 Task: Look for space in Kokhma, Russia from 4th September, 2023 to 10th September, 2023 for 1 adult in price range Rs.9000 to Rs.17000. Place can be private room with 1  bedroom having 1 bed and 1 bathroom. Property type can be house, flat, guest house, hotel. Booking option can be shelf check-in. Required host language is English.
Action: Mouse moved to (417, 93)
Screenshot: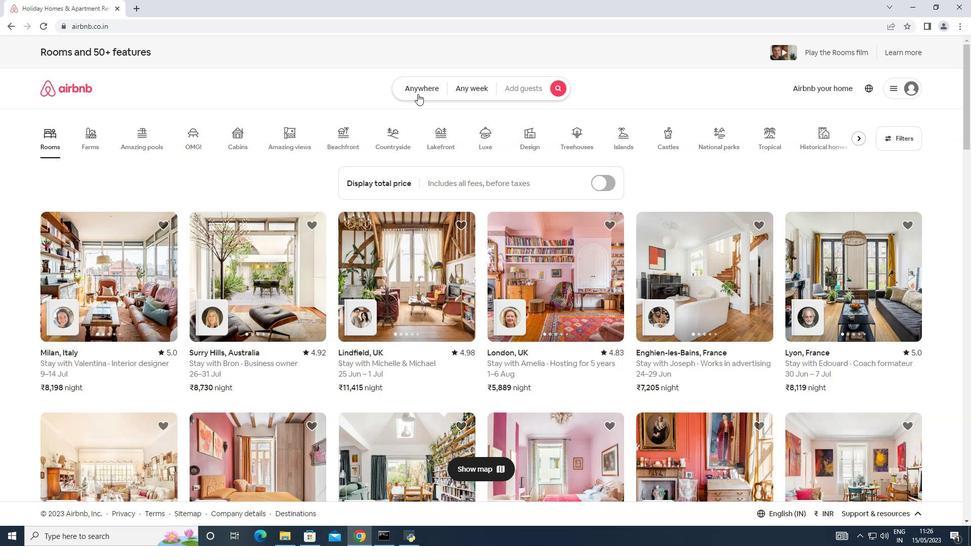 
Action: Mouse pressed left at (417, 93)
Screenshot: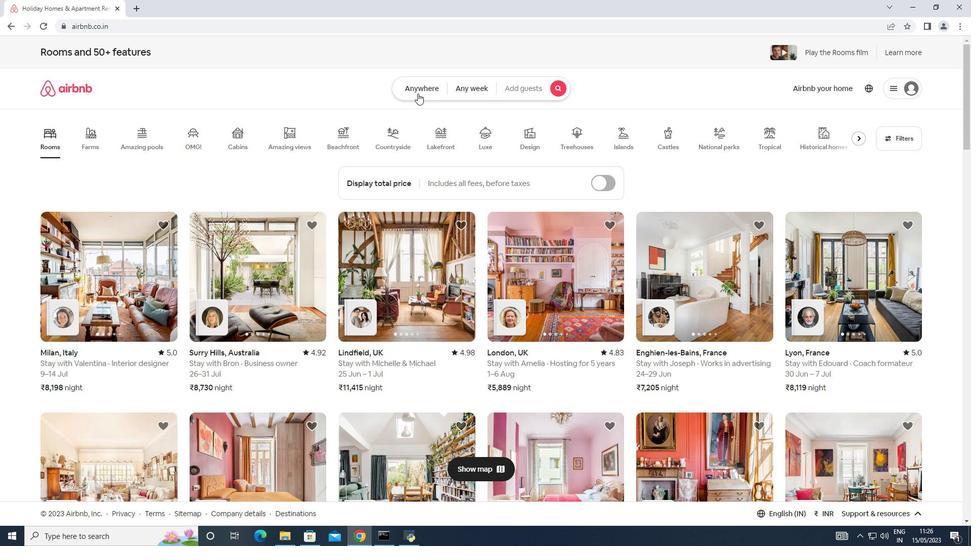 
Action: Mouse moved to (320, 124)
Screenshot: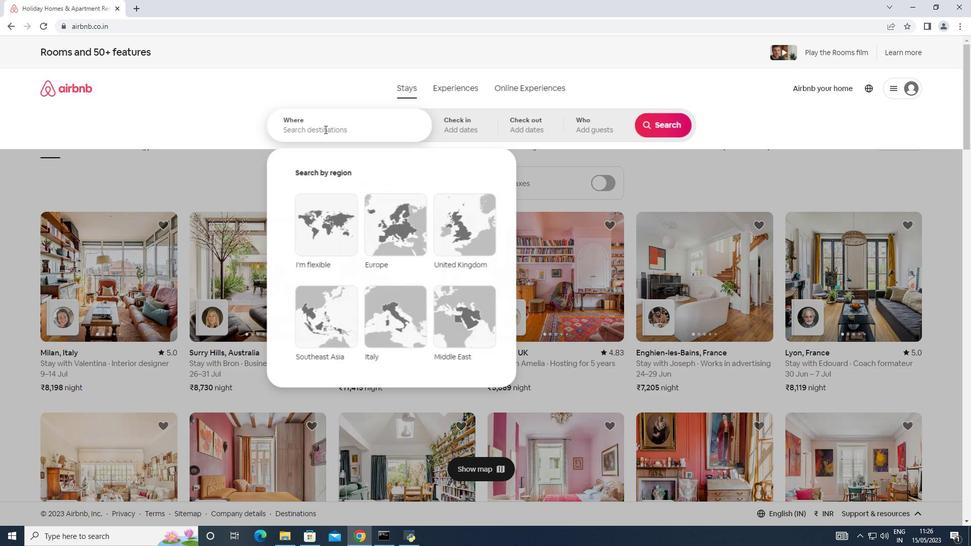 
Action: Mouse pressed left at (320, 124)
Screenshot: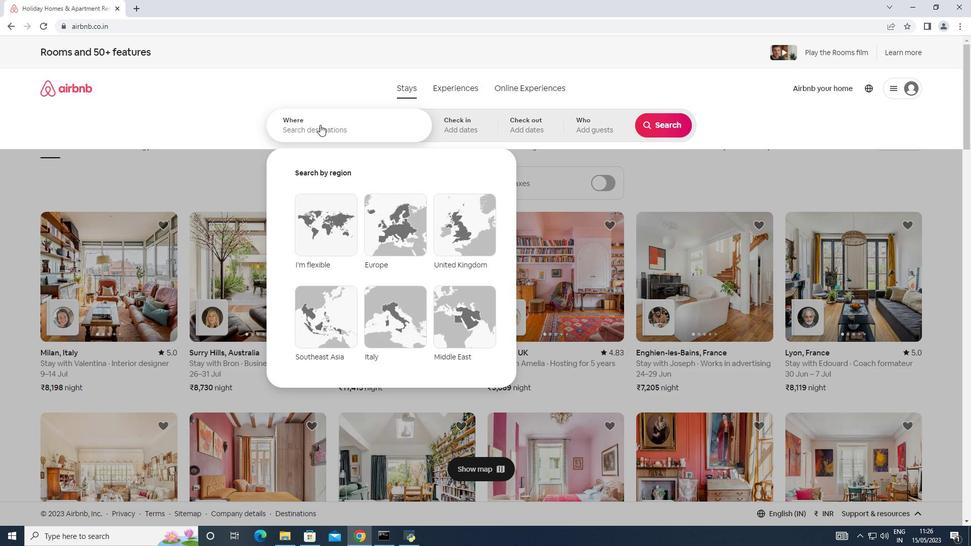 
Action: Mouse moved to (320, 124)
Screenshot: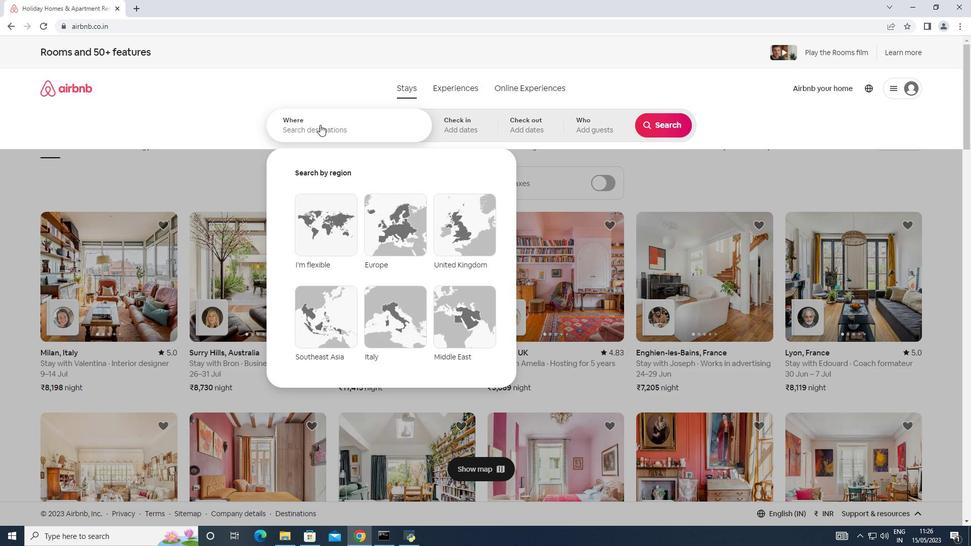 
Action: Key pressed <Key.shift>Kokhma,<Key.shift>Russia
Screenshot: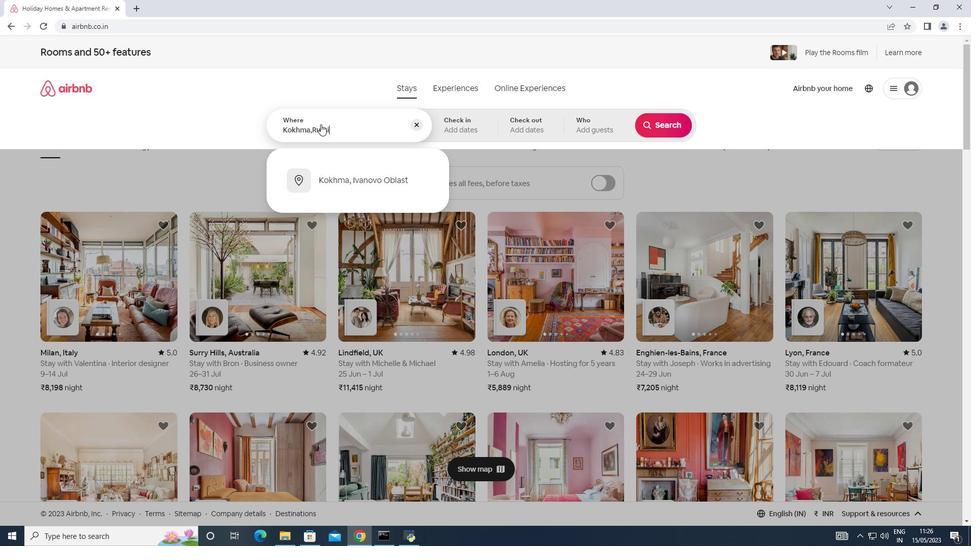 
Action: Mouse moved to (470, 126)
Screenshot: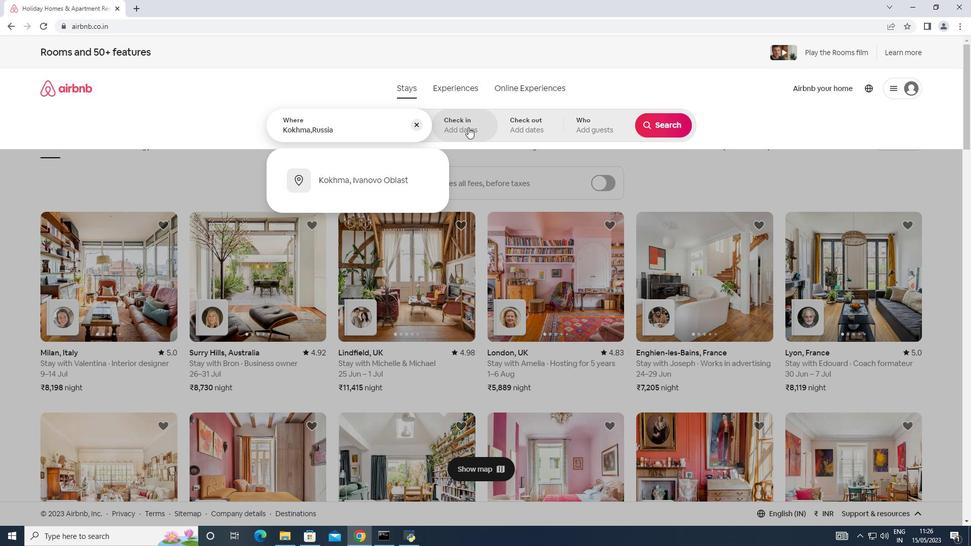 
Action: Mouse pressed left at (470, 126)
Screenshot: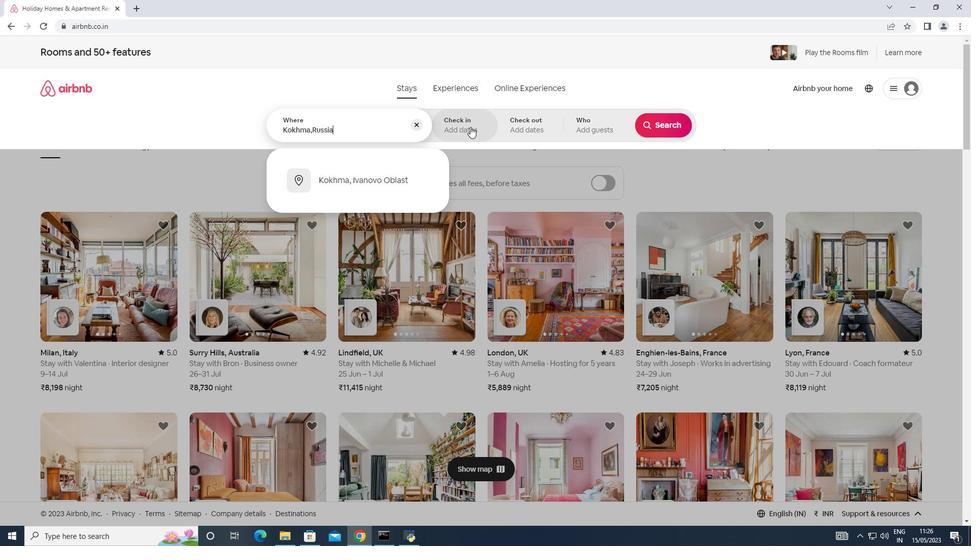 
Action: Mouse moved to (655, 209)
Screenshot: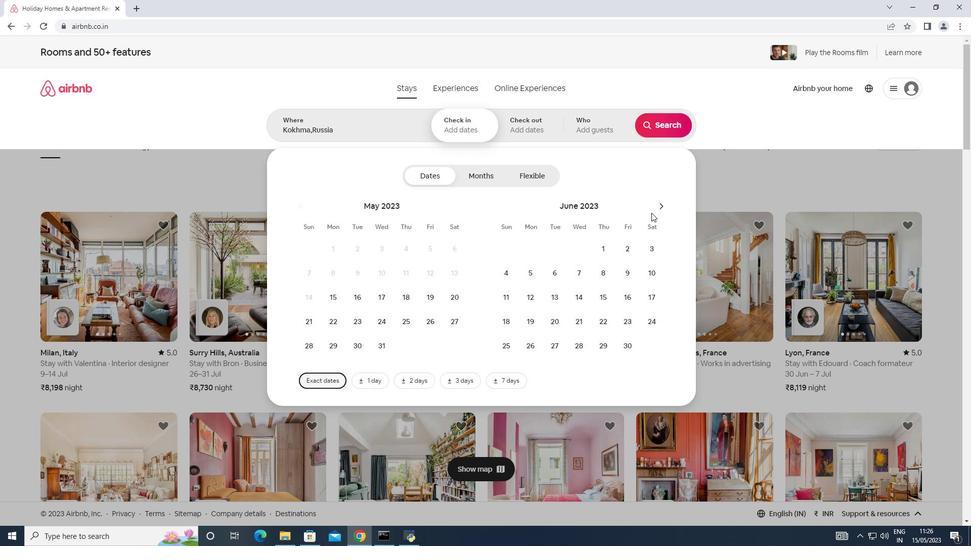 
Action: Mouse pressed left at (655, 209)
Screenshot: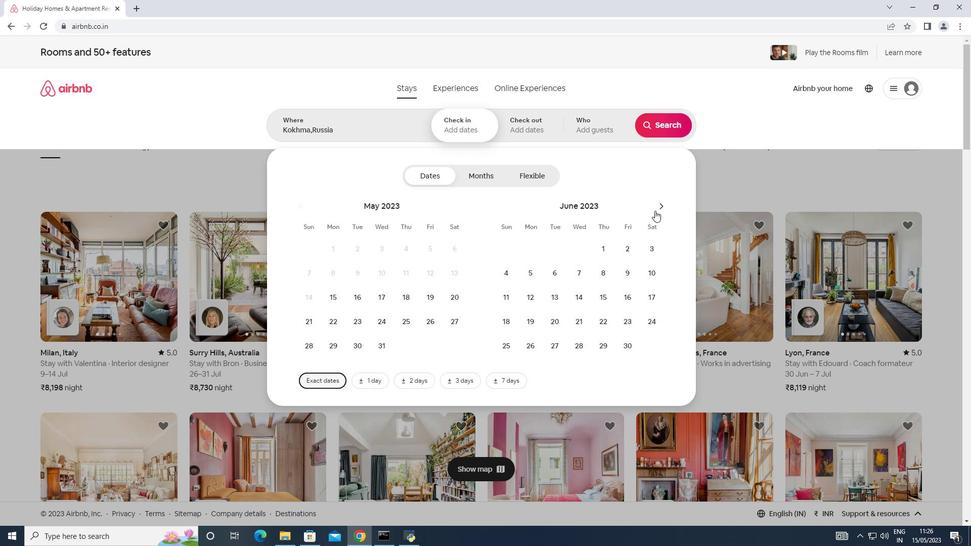 
Action: Mouse pressed left at (655, 209)
Screenshot: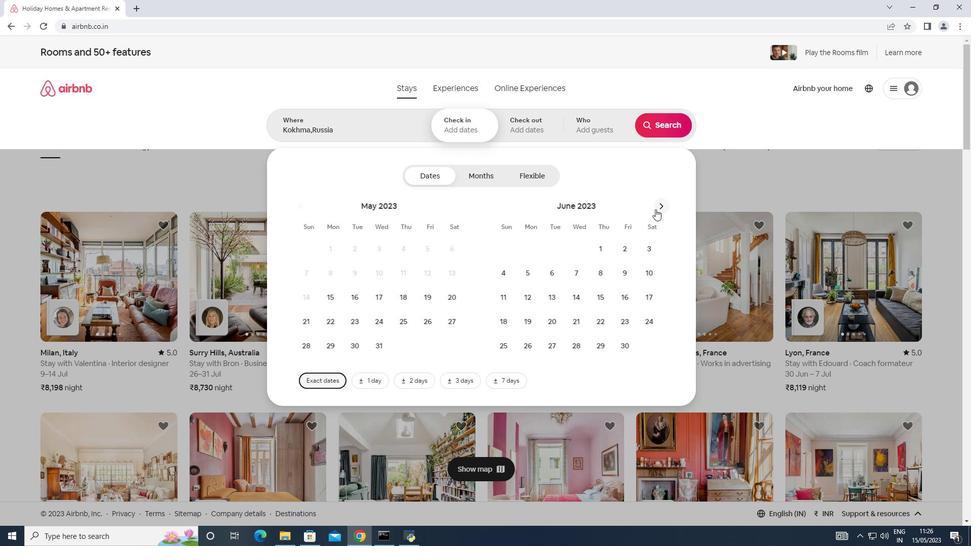 
Action: Mouse pressed left at (655, 209)
Screenshot: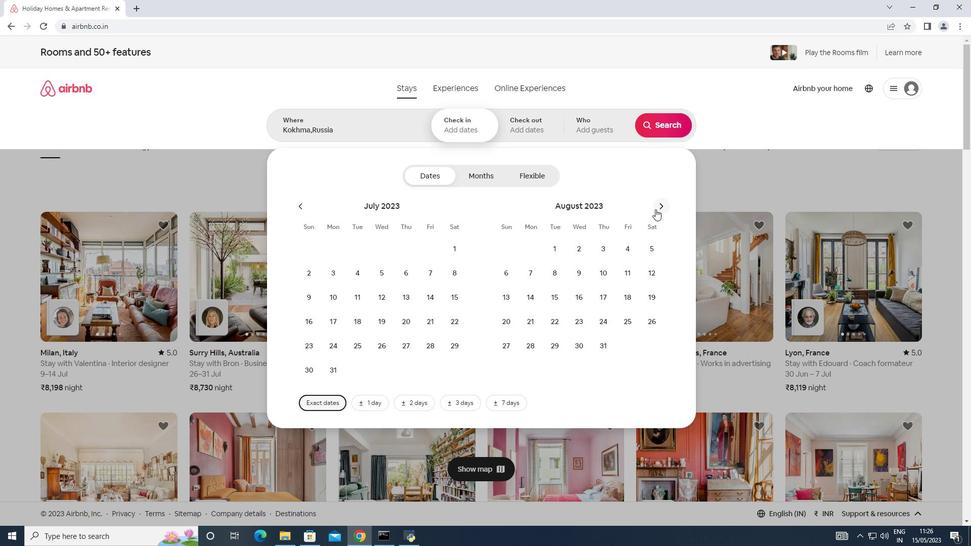 
Action: Mouse moved to (531, 268)
Screenshot: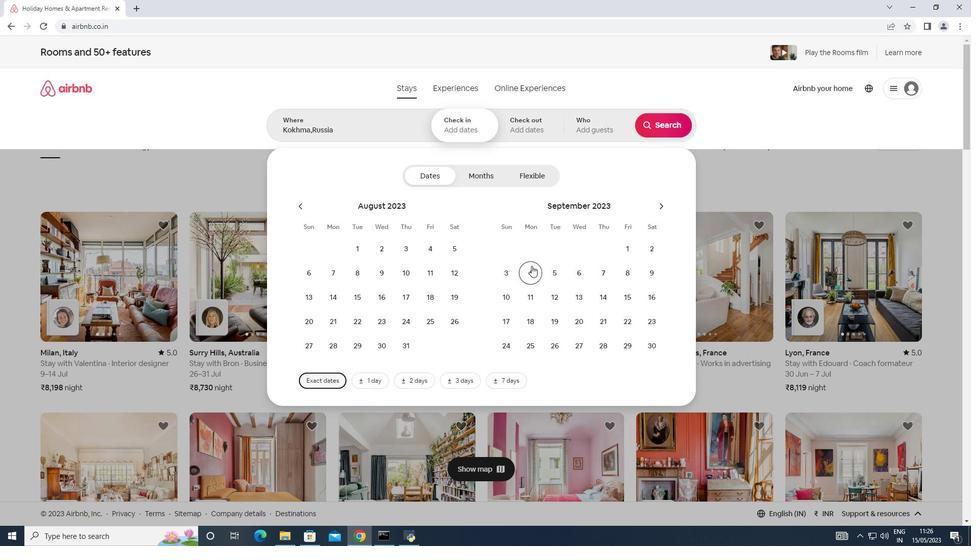 
Action: Mouse pressed left at (531, 268)
Screenshot: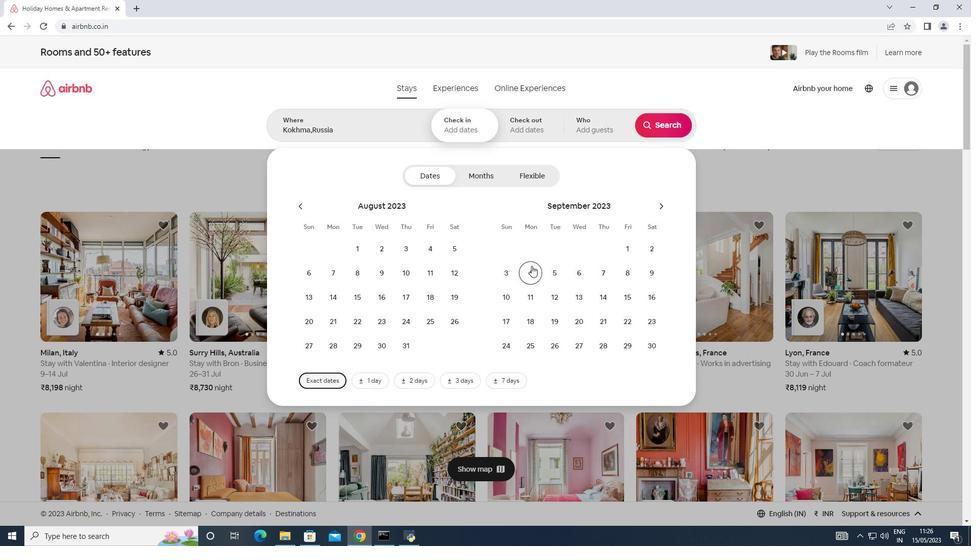 
Action: Mouse moved to (512, 295)
Screenshot: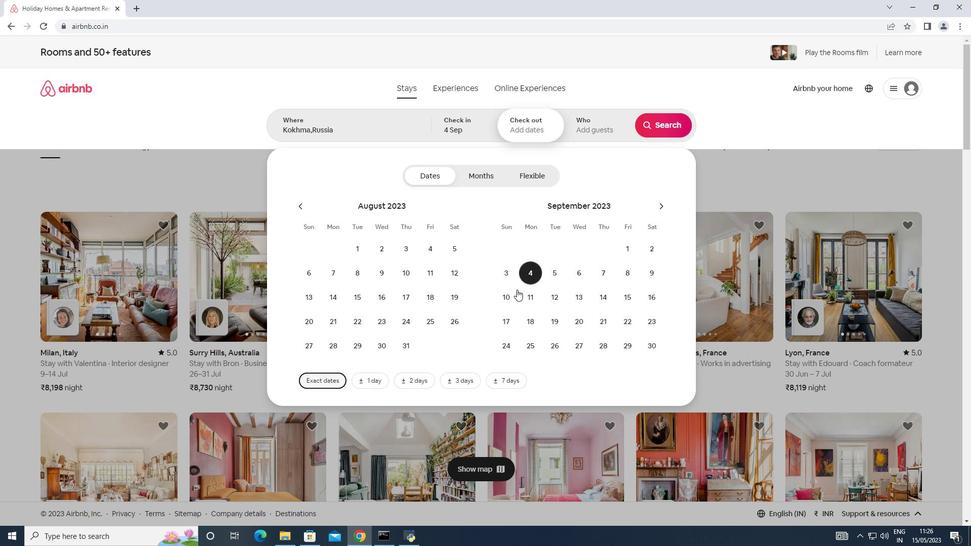 
Action: Mouse pressed left at (512, 295)
Screenshot: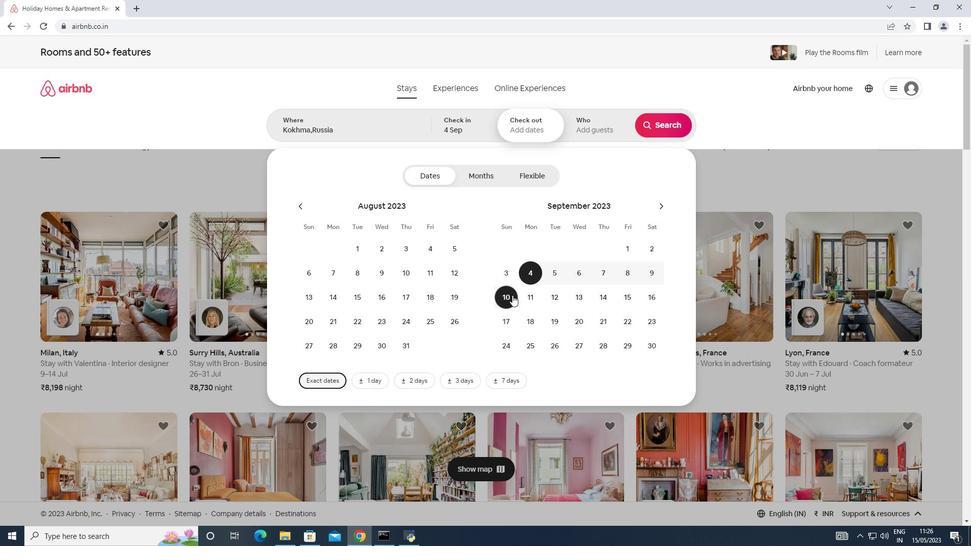 
Action: Mouse moved to (597, 125)
Screenshot: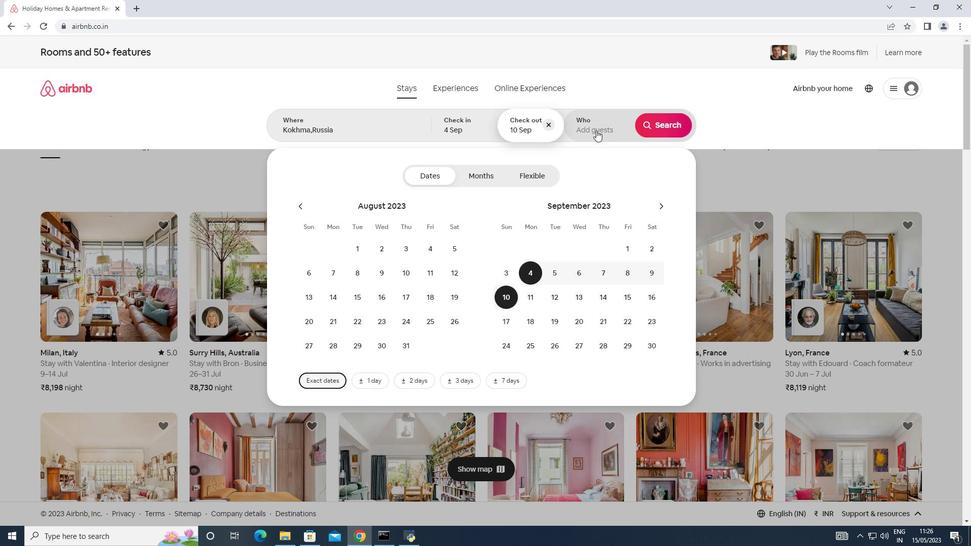 
Action: Mouse pressed left at (597, 125)
Screenshot: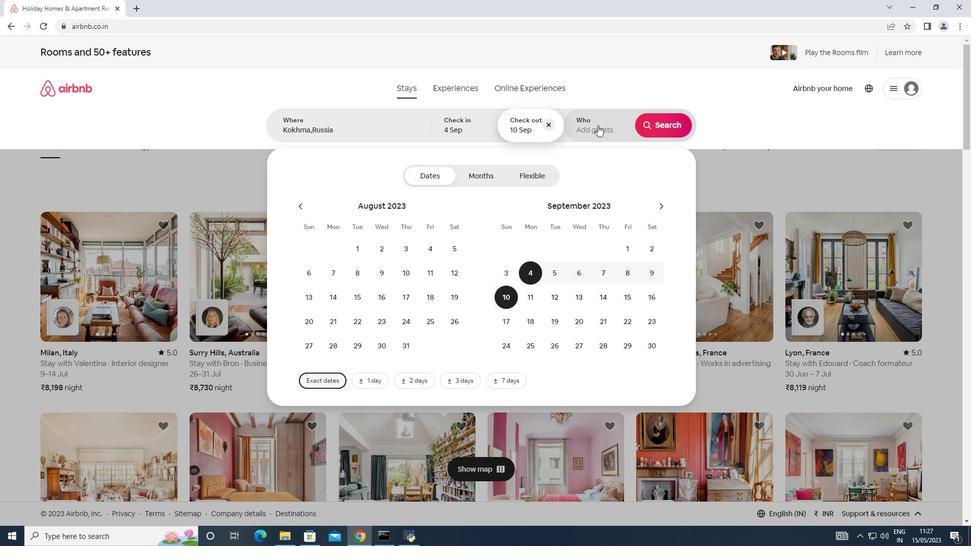 
Action: Mouse moved to (665, 183)
Screenshot: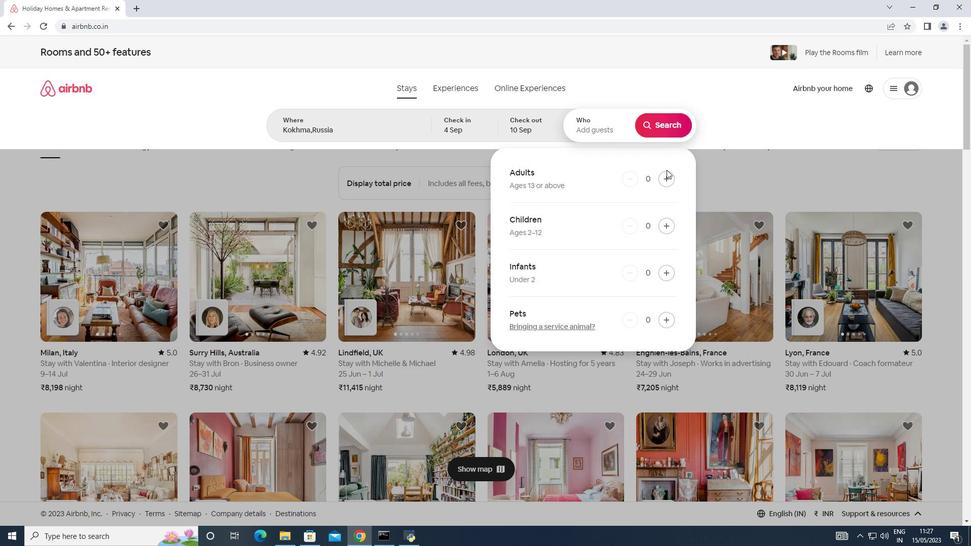 
Action: Mouse pressed left at (665, 183)
Screenshot: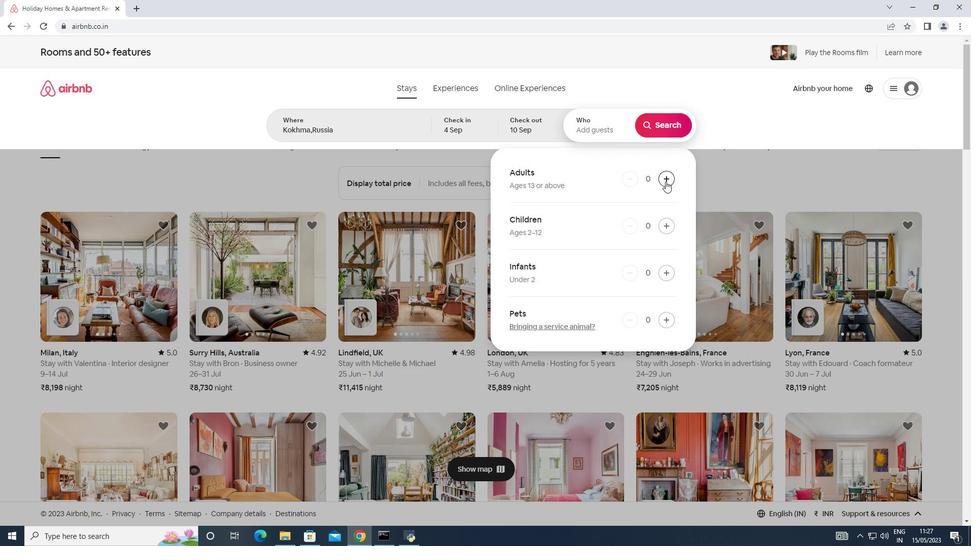 
Action: Mouse moved to (665, 130)
Screenshot: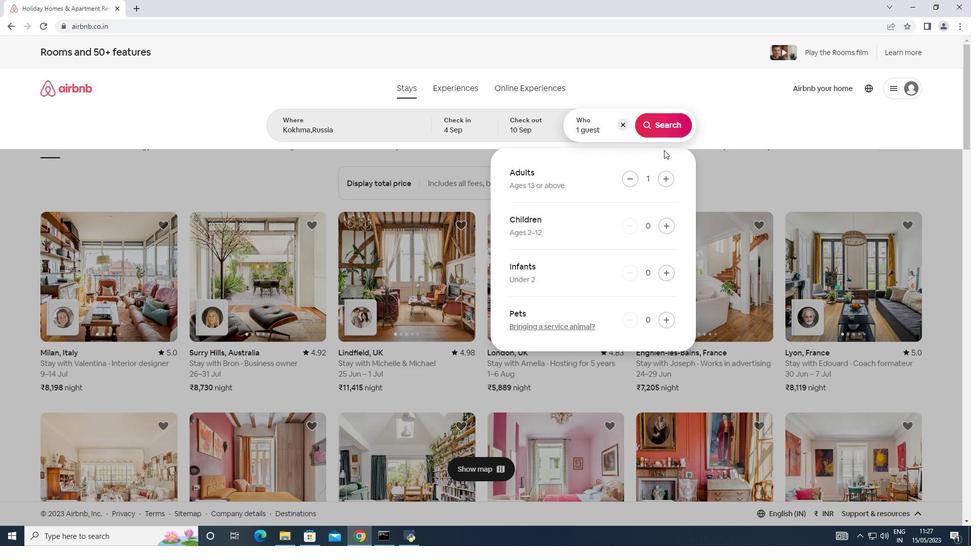 
Action: Mouse pressed left at (665, 130)
Screenshot: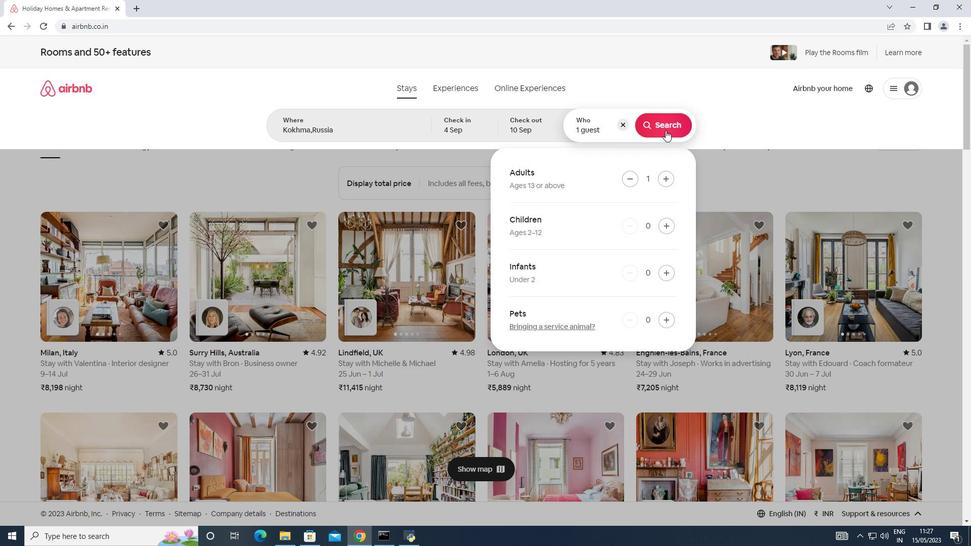 
Action: Mouse moved to (934, 103)
Screenshot: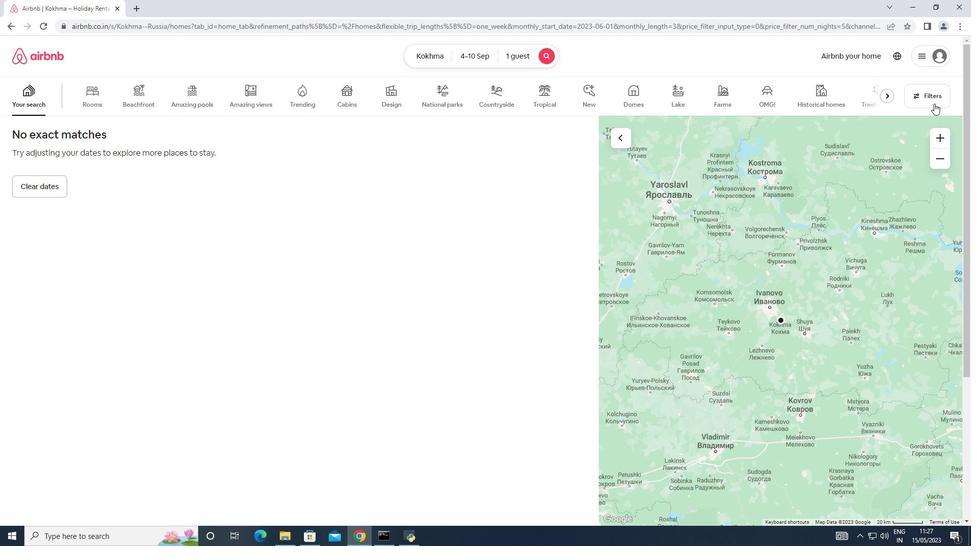 
Action: Mouse pressed left at (934, 103)
Screenshot: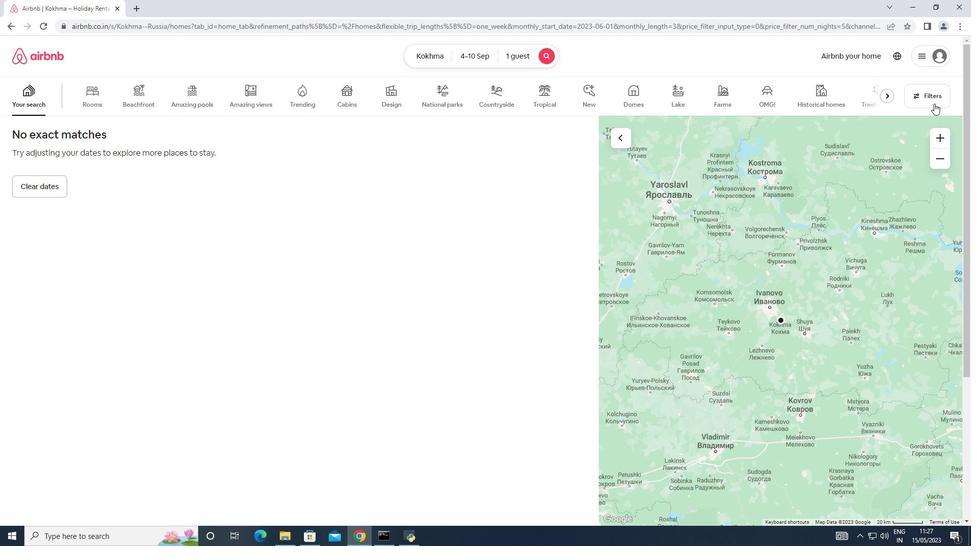 
Action: Mouse moved to (348, 344)
Screenshot: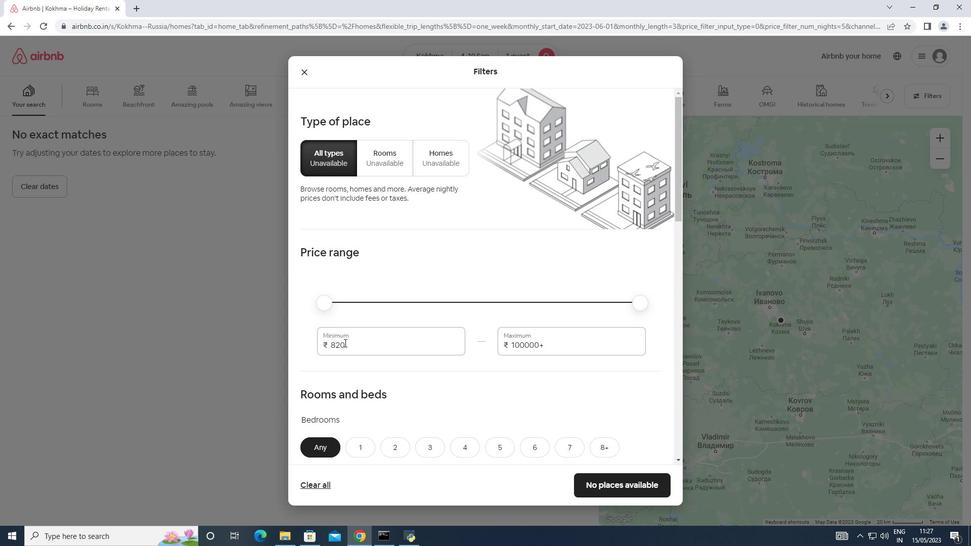 
Action: Mouse pressed left at (348, 344)
Screenshot: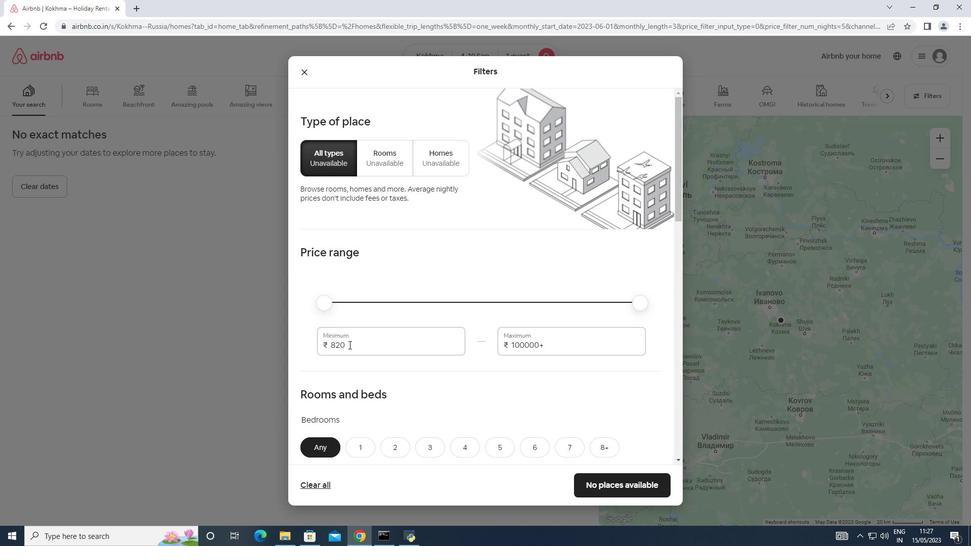 
Action: Mouse moved to (317, 337)
Screenshot: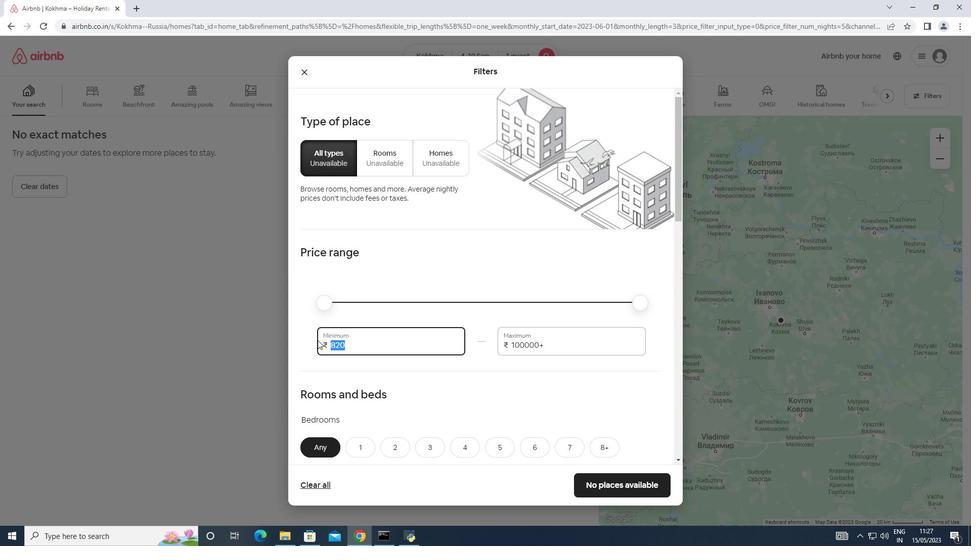 
Action: Key pressed 9000
Screenshot: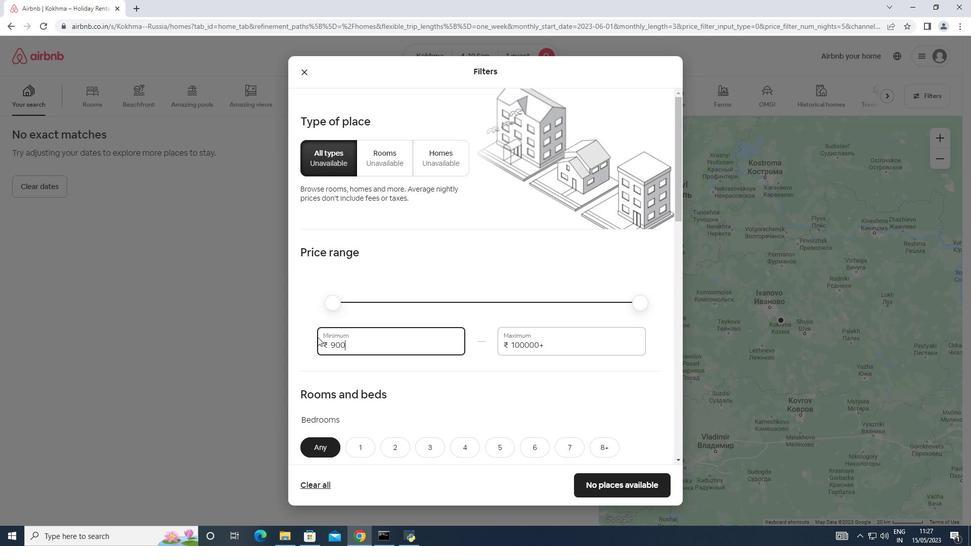 
Action: Mouse moved to (554, 348)
Screenshot: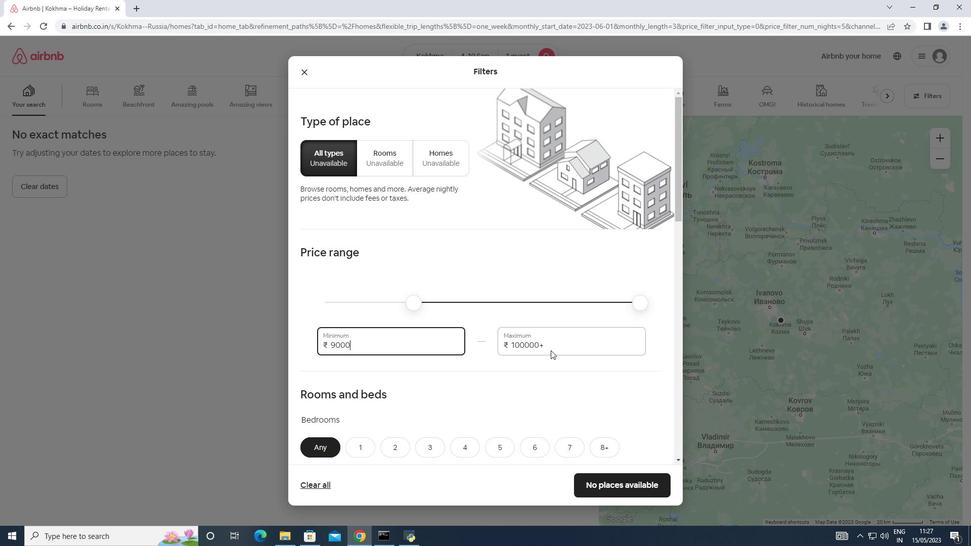 
Action: Mouse pressed left at (554, 348)
Screenshot: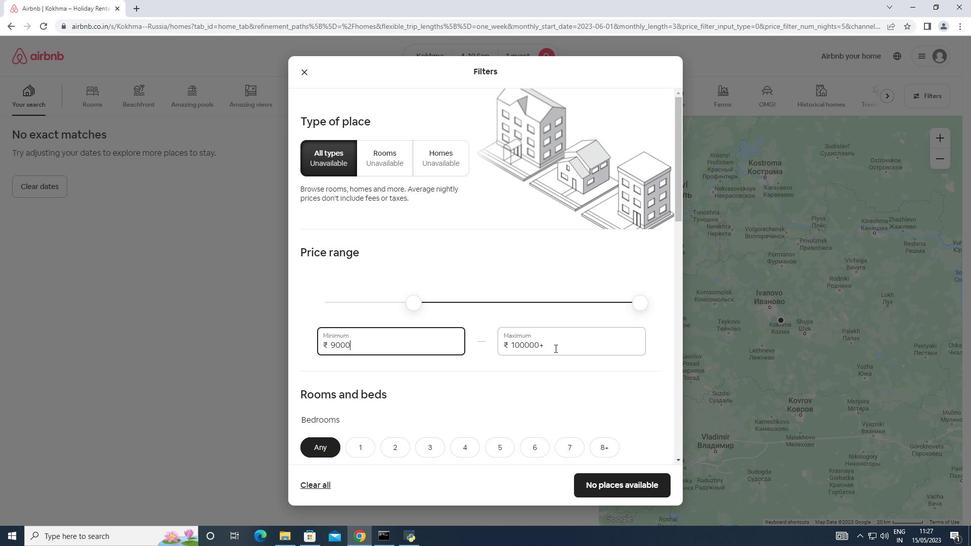 
Action: Mouse moved to (514, 343)
Screenshot: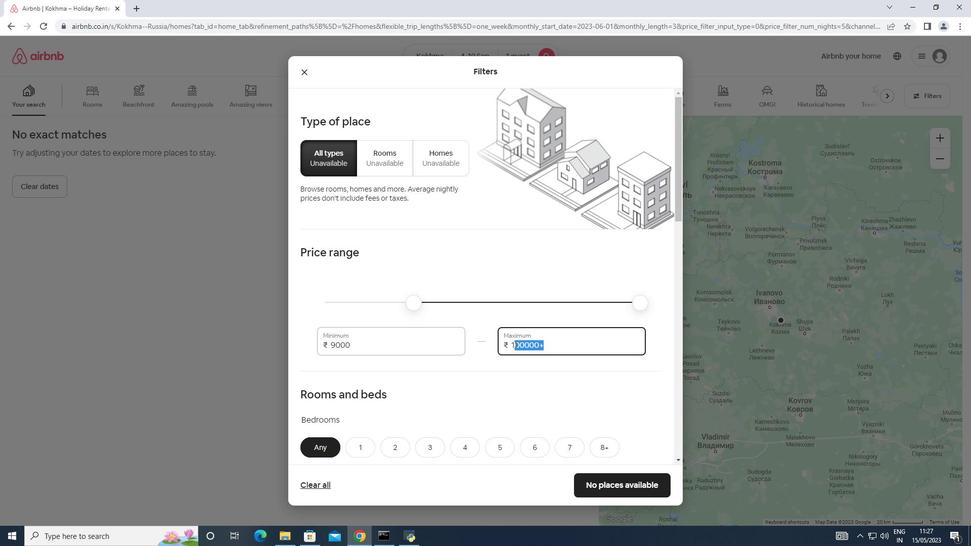 
Action: Key pressed 7
Screenshot: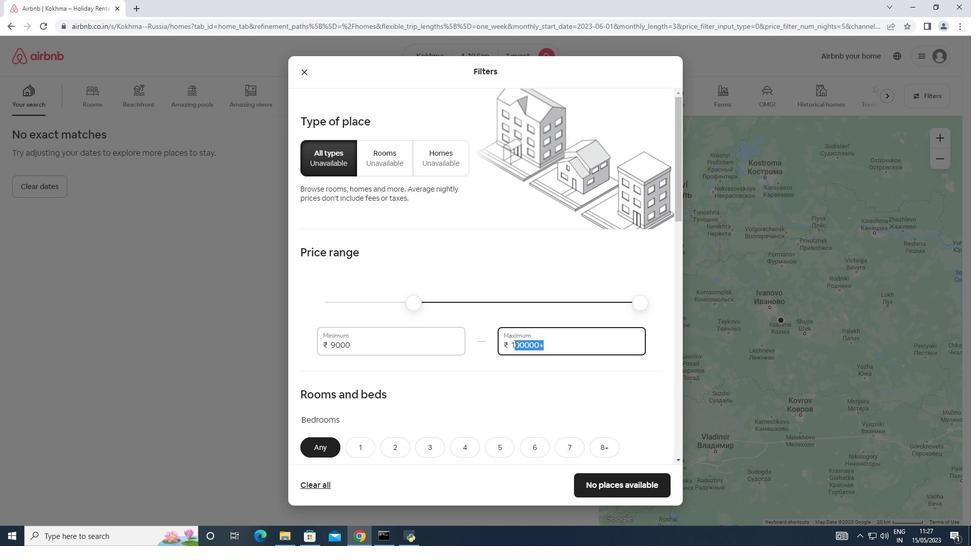 
Action: Mouse moved to (516, 343)
Screenshot: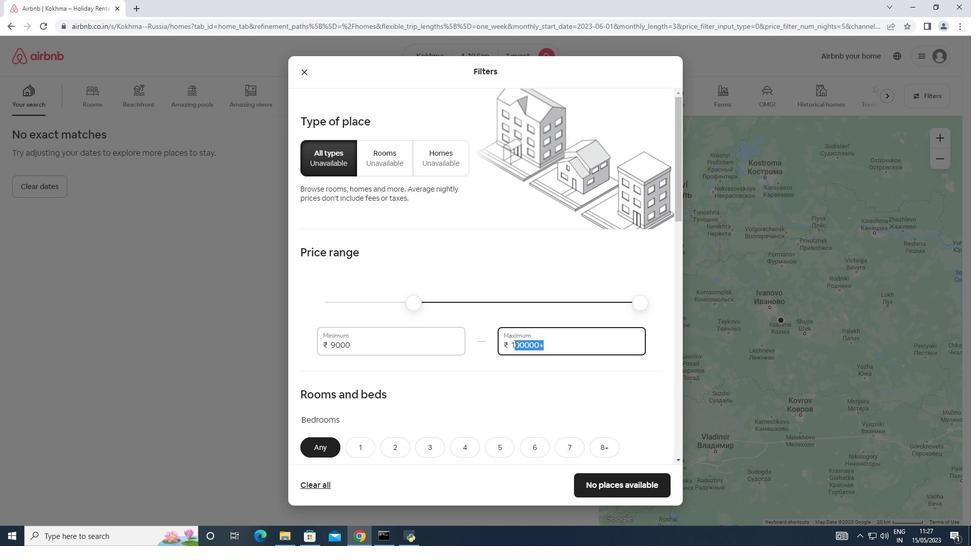 
Action: Key pressed 000
Screenshot: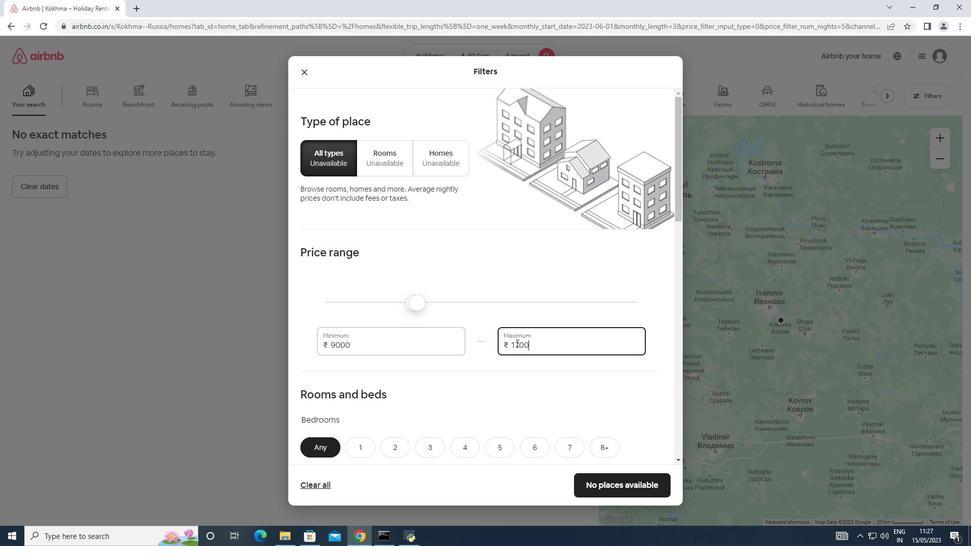 
Action: Mouse moved to (529, 363)
Screenshot: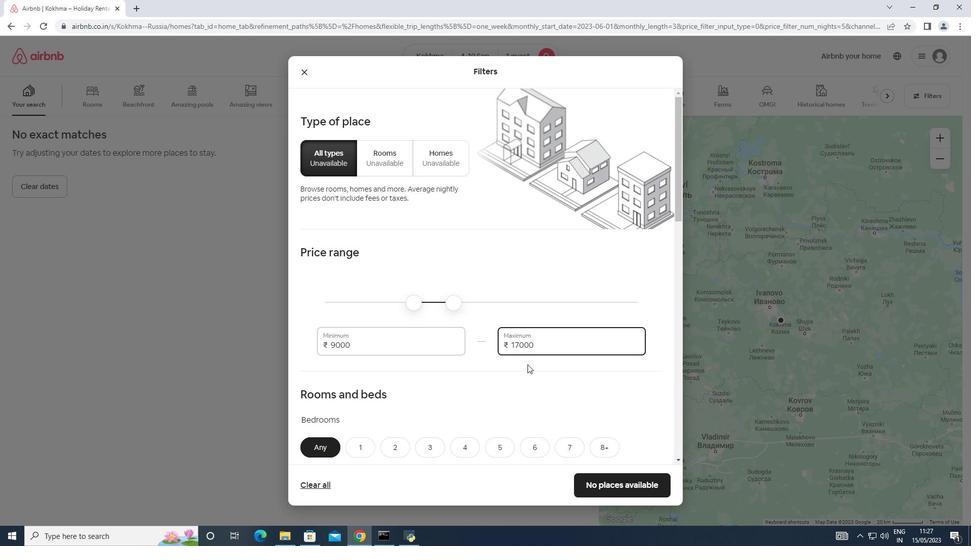 
Action: Mouse scrolled (529, 362) with delta (0, 0)
Screenshot: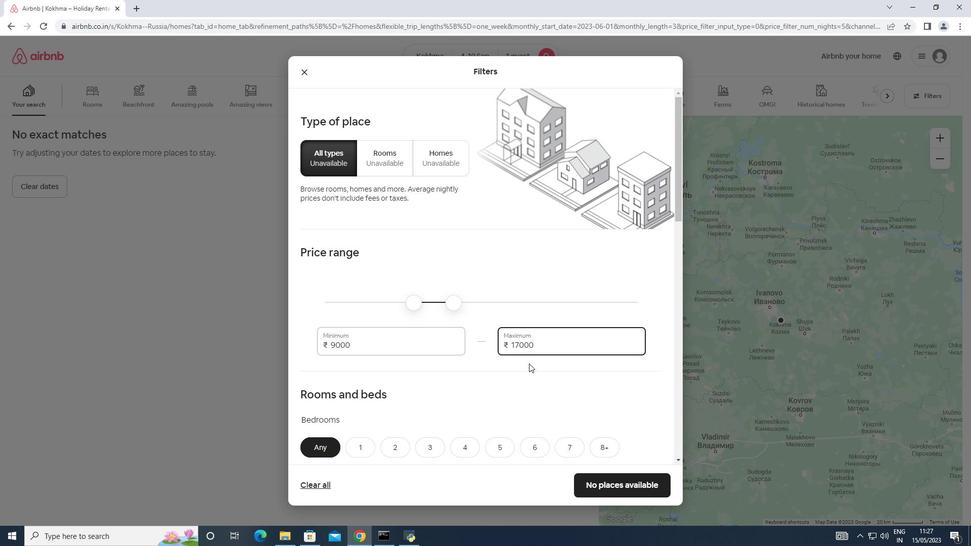 
Action: Mouse scrolled (529, 362) with delta (0, 0)
Screenshot: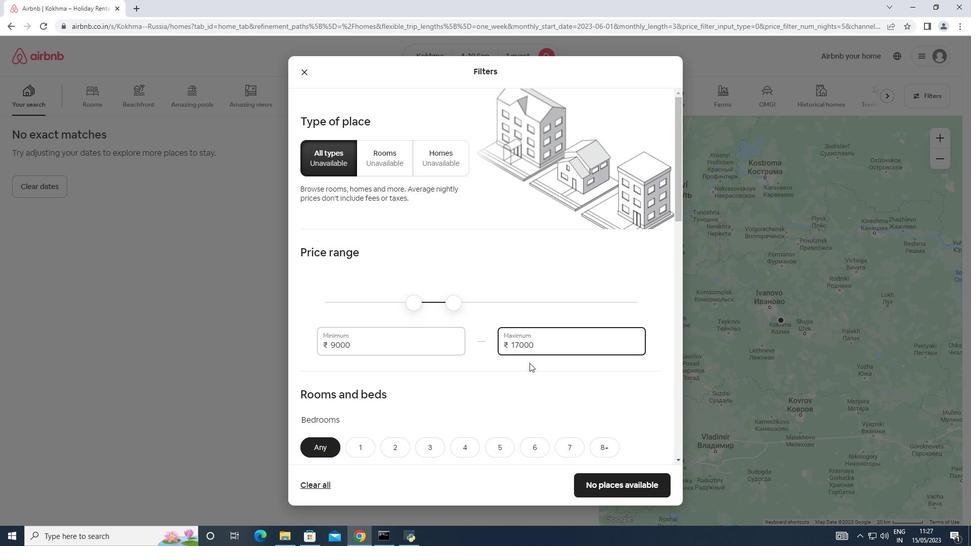 
Action: Mouse scrolled (529, 362) with delta (0, 0)
Screenshot: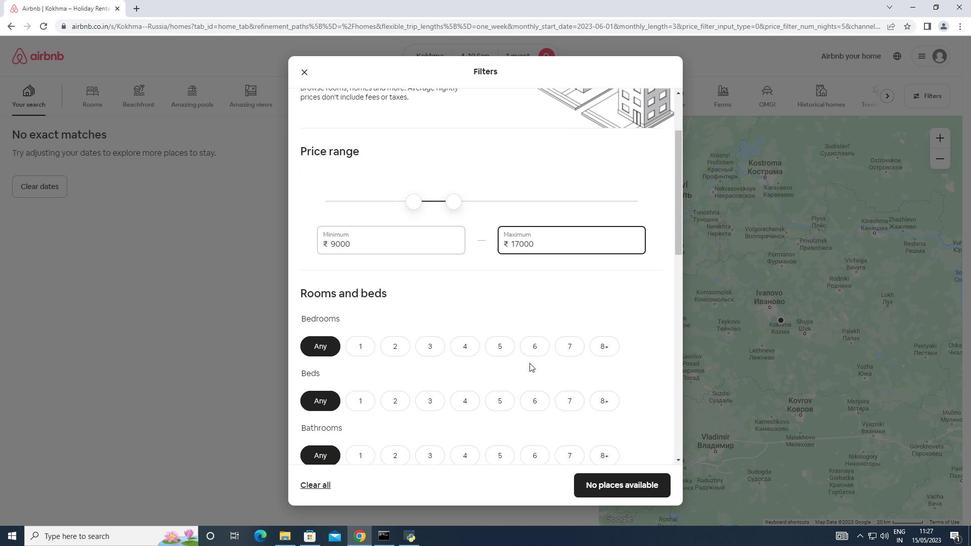 
Action: Mouse moved to (370, 293)
Screenshot: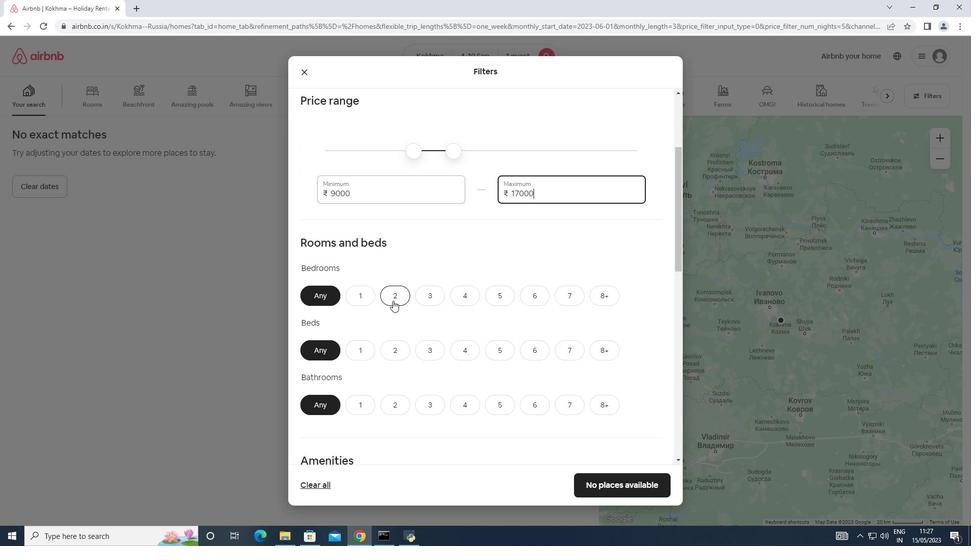 
Action: Mouse pressed left at (370, 293)
Screenshot: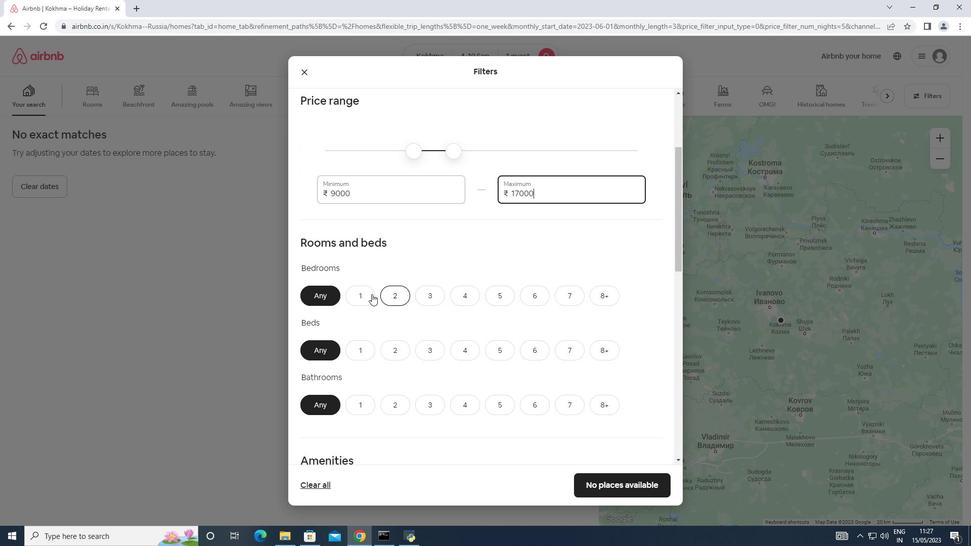 
Action: Mouse moved to (355, 348)
Screenshot: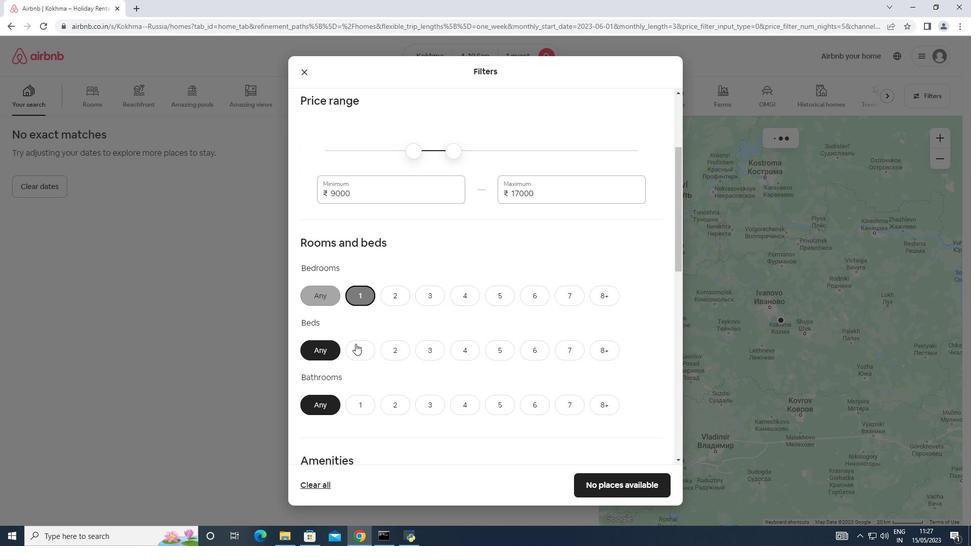 
Action: Mouse pressed left at (355, 348)
Screenshot: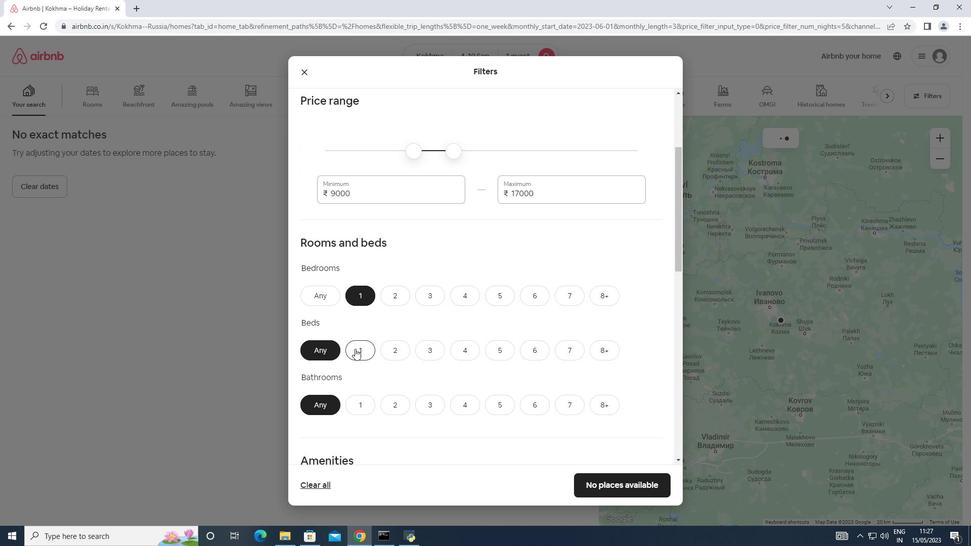 
Action: Mouse moved to (354, 403)
Screenshot: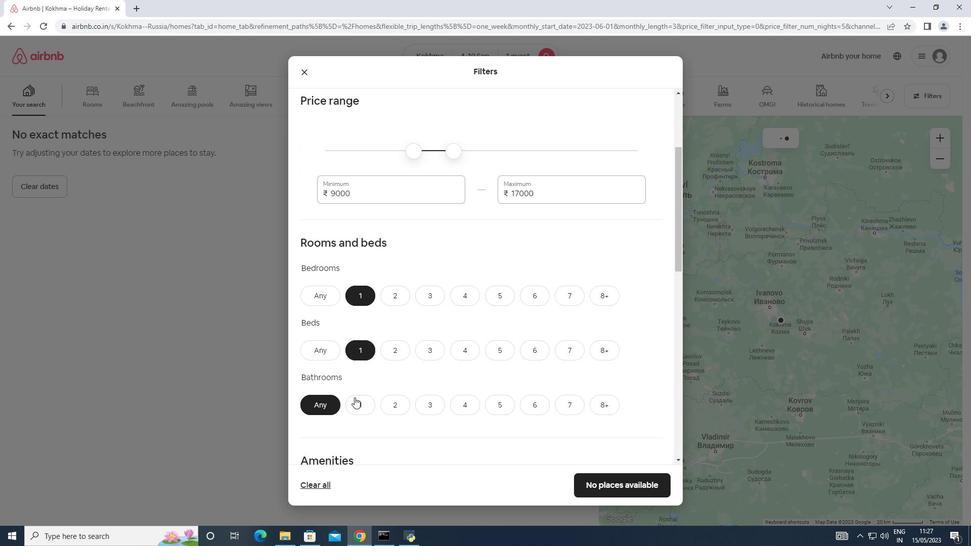 
Action: Mouse pressed left at (354, 403)
Screenshot: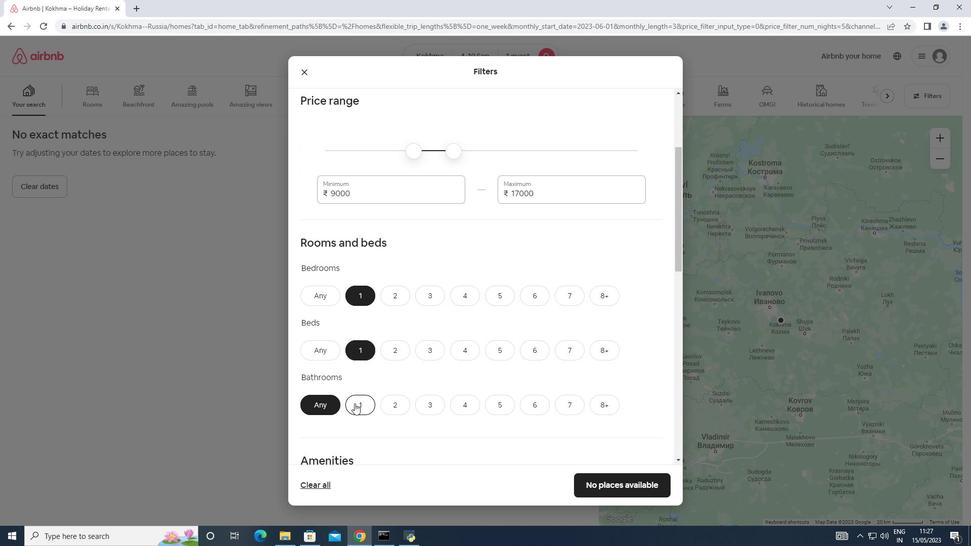 
Action: Mouse moved to (414, 369)
Screenshot: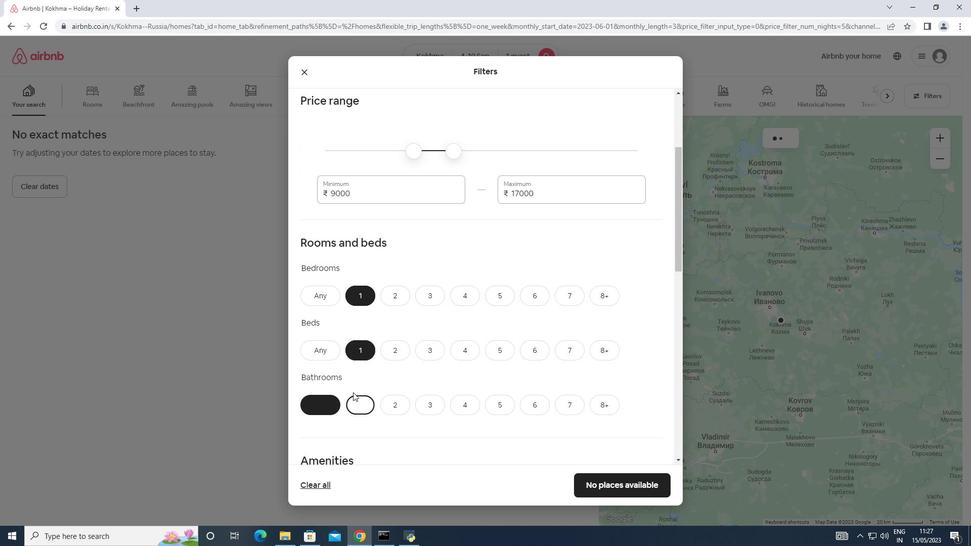 
Action: Mouse scrolled (414, 368) with delta (0, 0)
Screenshot: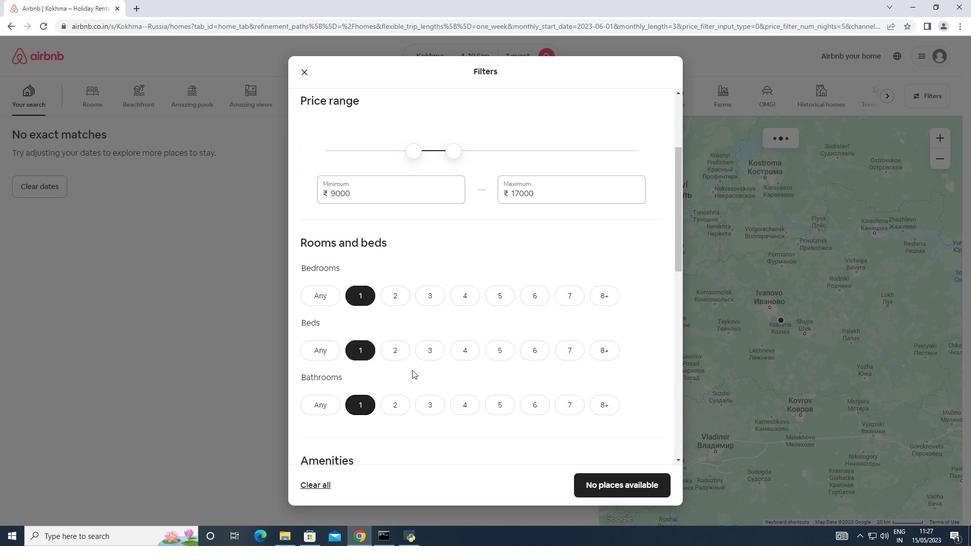 
Action: Mouse scrolled (414, 368) with delta (0, 0)
Screenshot: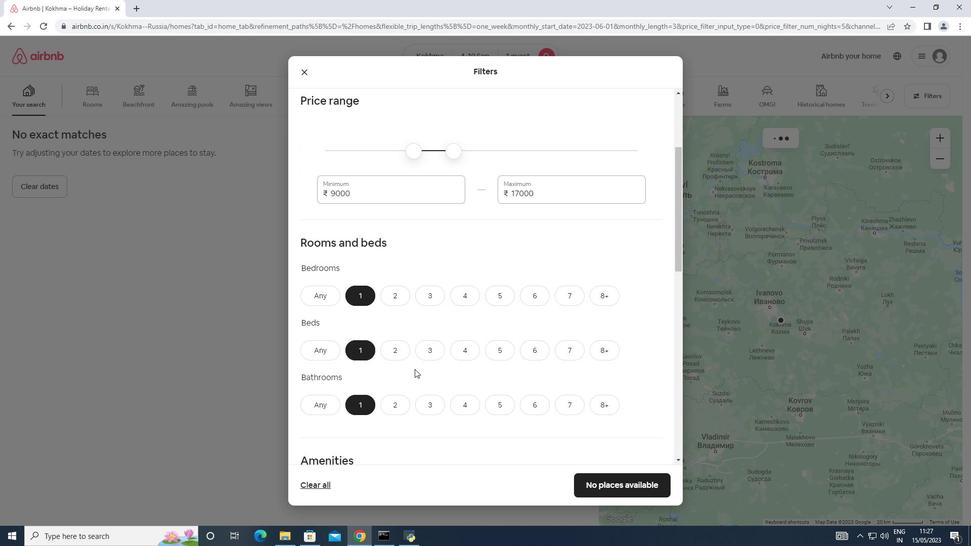 
Action: Mouse scrolled (414, 368) with delta (0, 0)
Screenshot: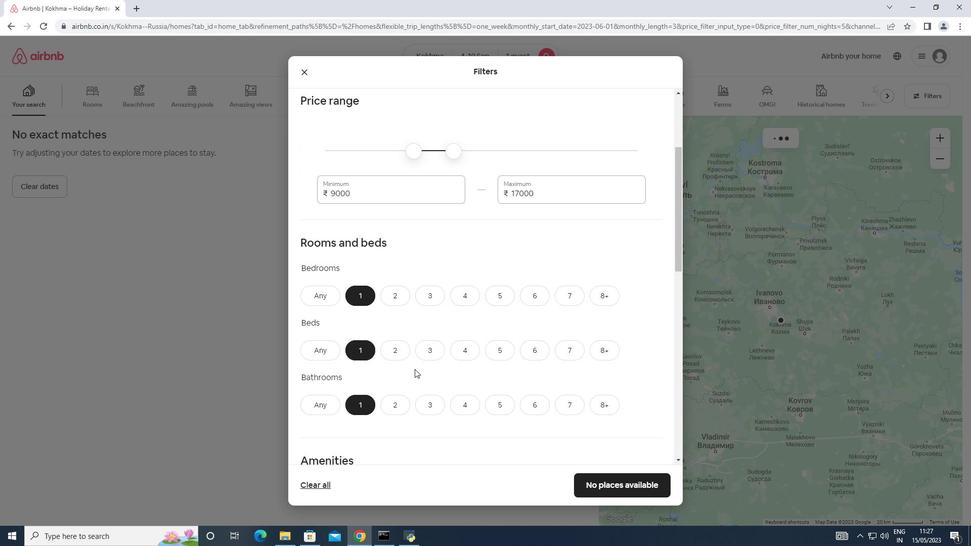 
Action: Mouse scrolled (414, 368) with delta (0, 0)
Screenshot: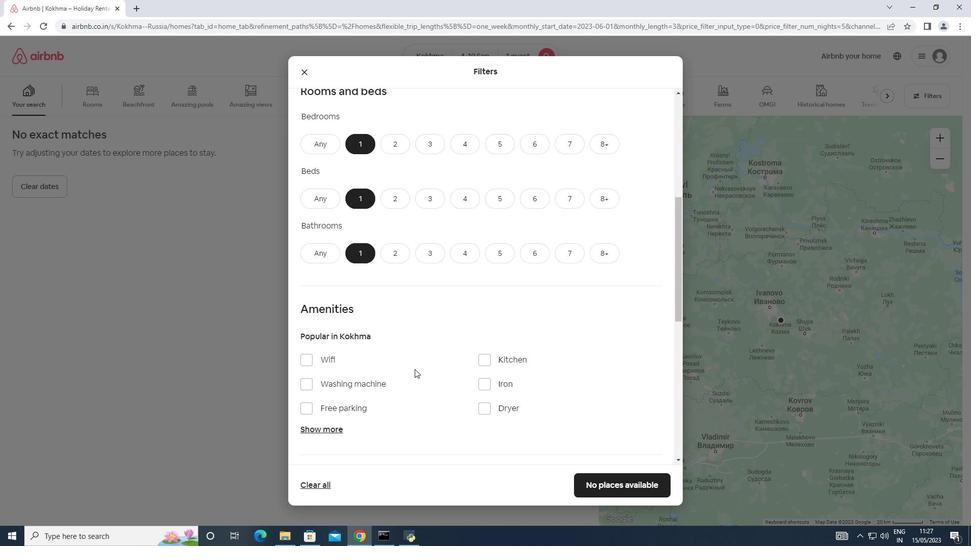 
Action: Mouse moved to (338, 336)
Screenshot: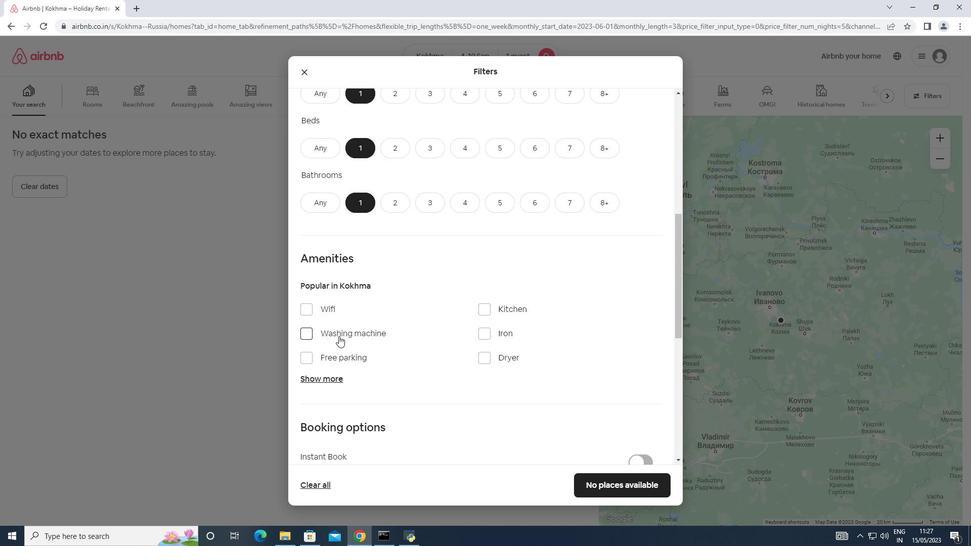 
Action: Mouse scrolled (338, 335) with delta (0, 0)
Screenshot: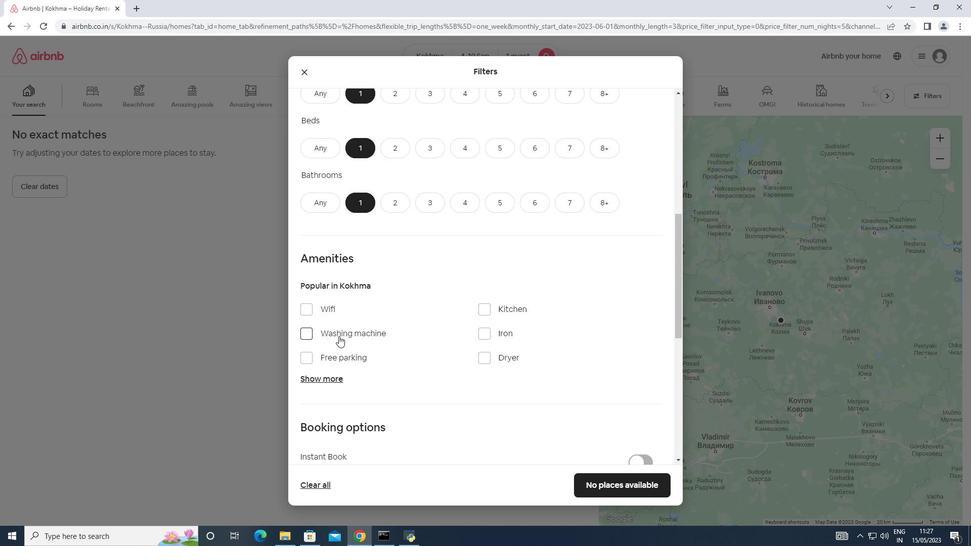 
Action: Mouse scrolled (338, 335) with delta (0, 0)
Screenshot: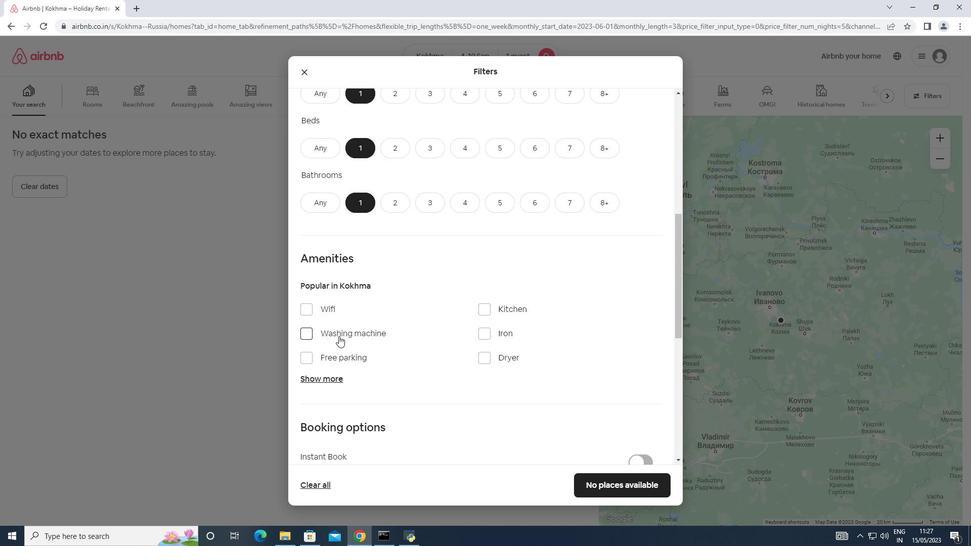 
Action: Mouse moved to (344, 332)
Screenshot: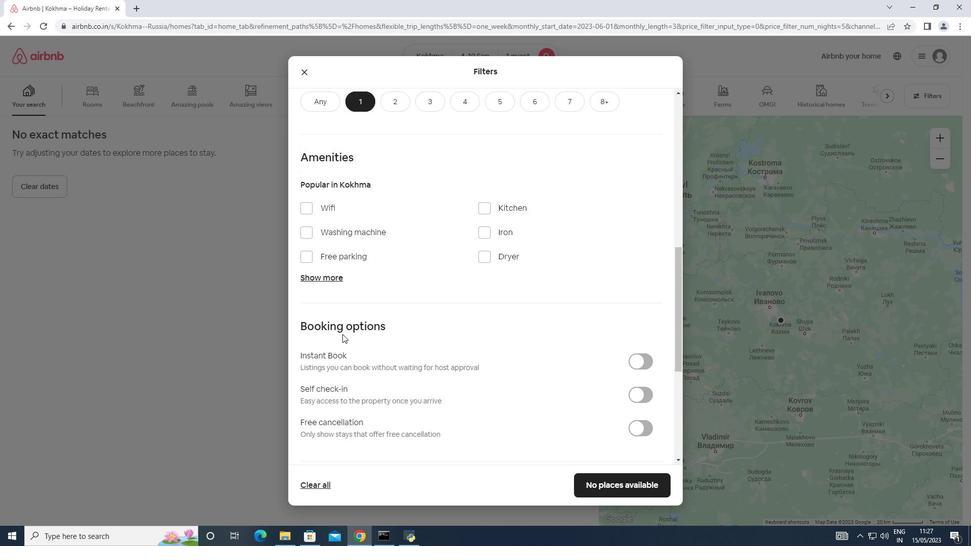 
Action: Mouse scrolled (344, 332) with delta (0, 0)
Screenshot: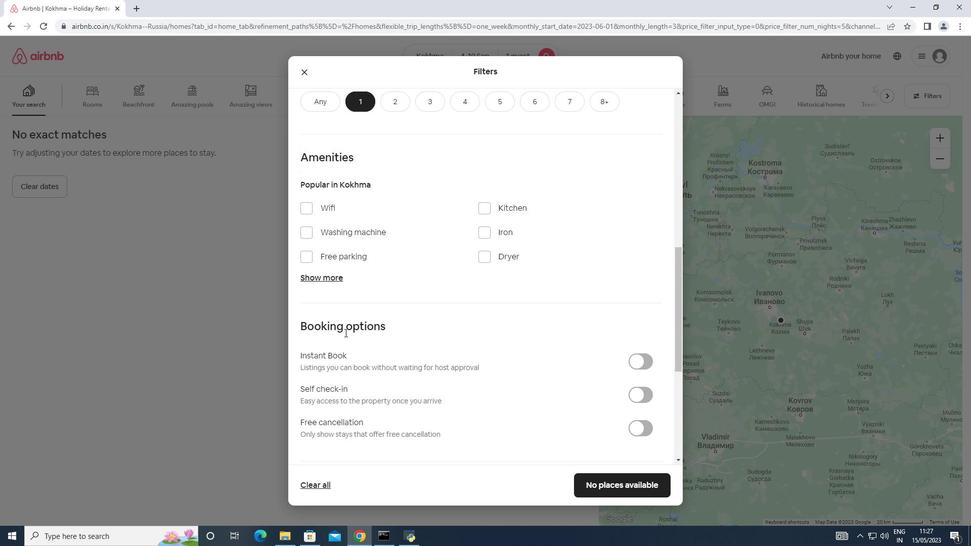 
Action: Mouse moved to (346, 331)
Screenshot: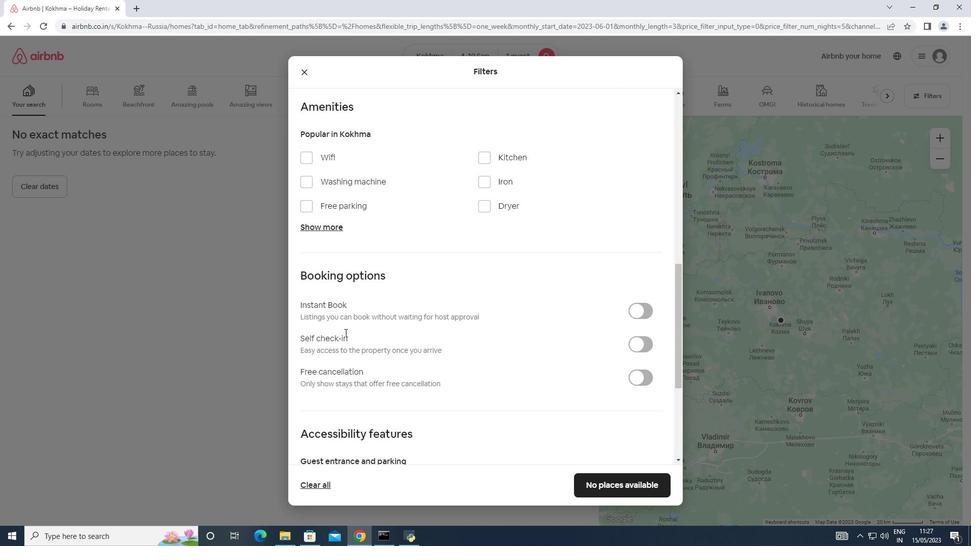 
Action: Mouse scrolled (346, 331) with delta (0, 0)
Screenshot: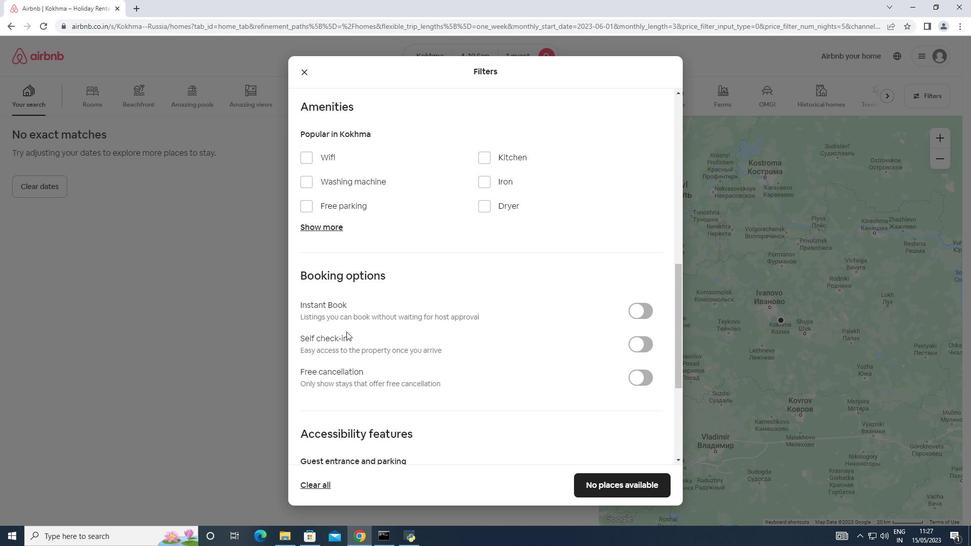 
Action: Mouse moved to (642, 295)
Screenshot: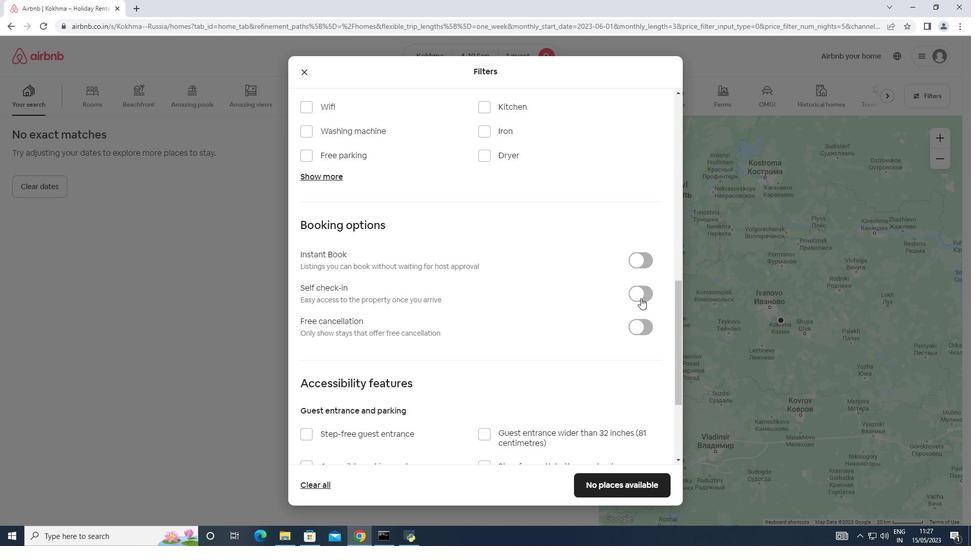 
Action: Mouse pressed left at (642, 295)
Screenshot: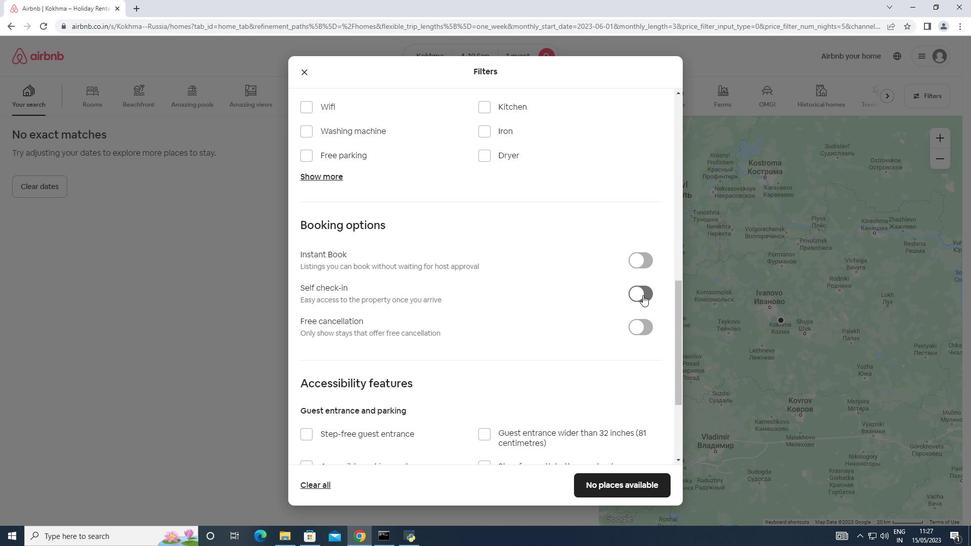 
Action: Mouse moved to (420, 330)
Screenshot: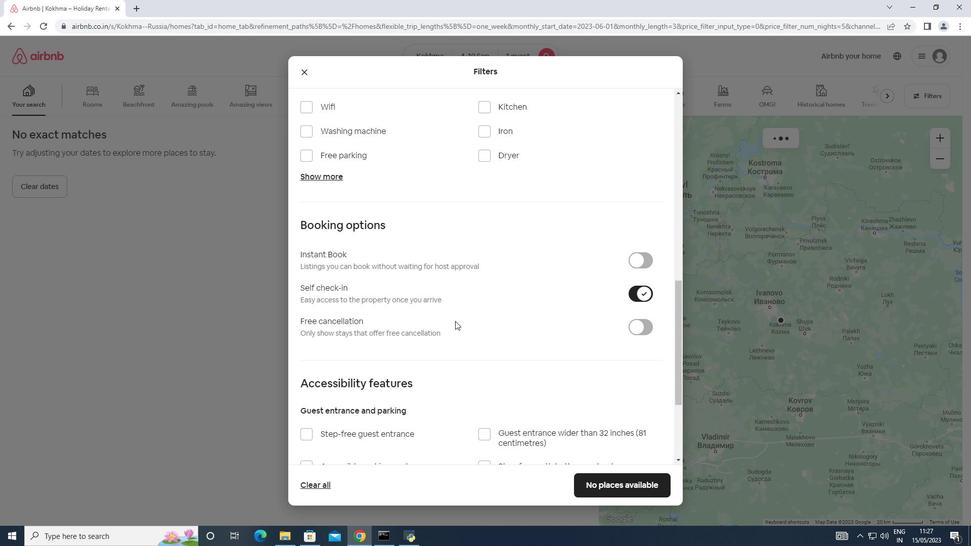 
Action: Mouse scrolled (420, 330) with delta (0, 0)
Screenshot: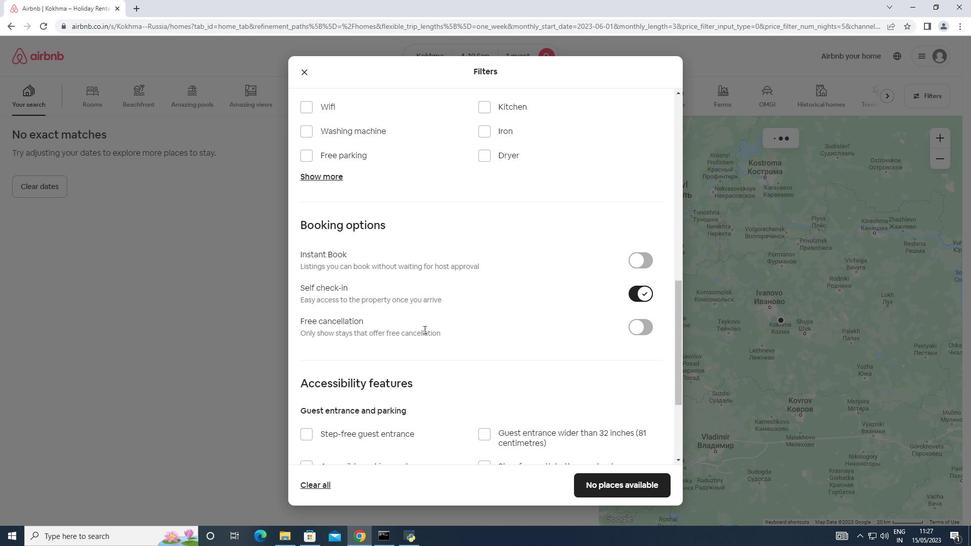 
Action: Mouse scrolled (420, 330) with delta (0, 0)
Screenshot: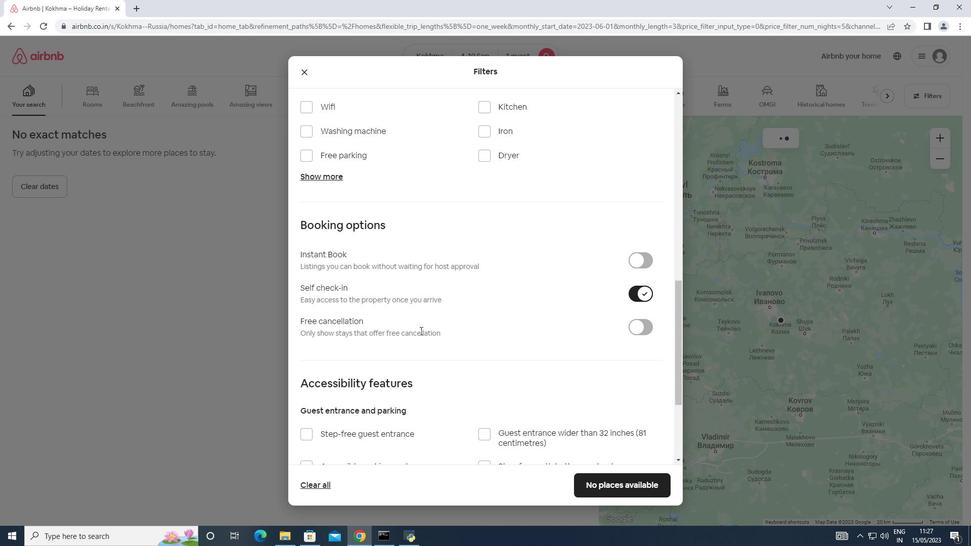 
Action: Mouse scrolled (420, 330) with delta (0, 0)
Screenshot: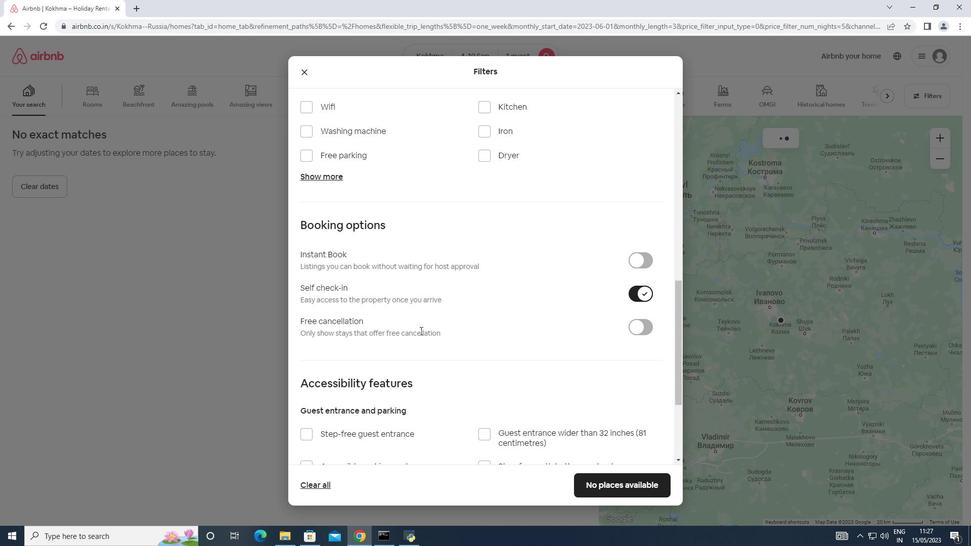 
Action: Mouse moved to (420, 330)
Screenshot: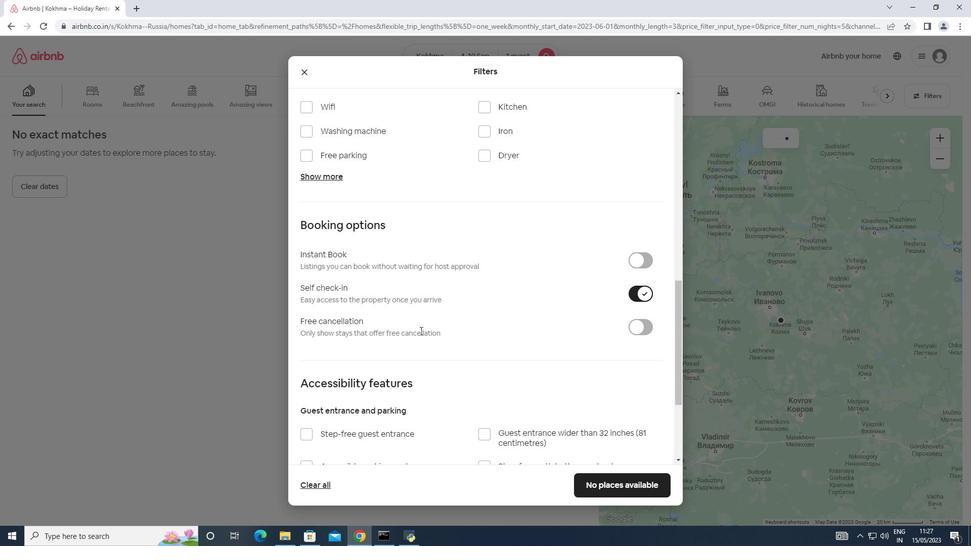 
Action: Mouse scrolled (420, 330) with delta (0, 0)
Screenshot: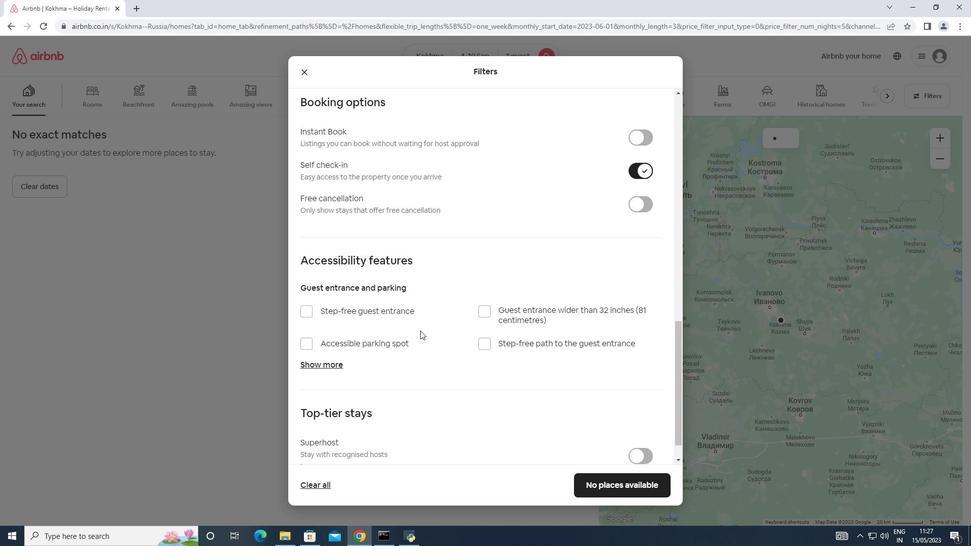 
Action: Mouse scrolled (420, 330) with delta (0, 0)
Screenshot: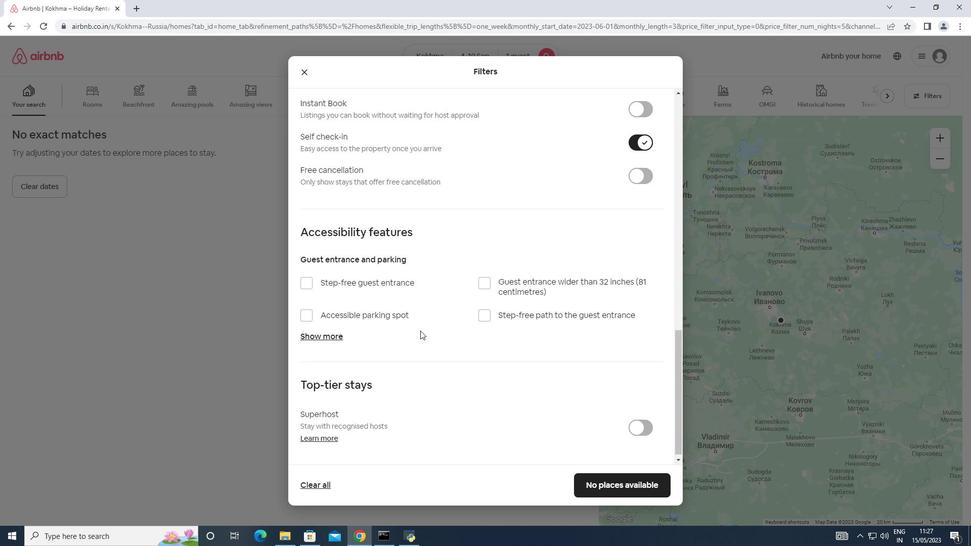 
Action: Mouse moved to (353, 384)
Screenshot: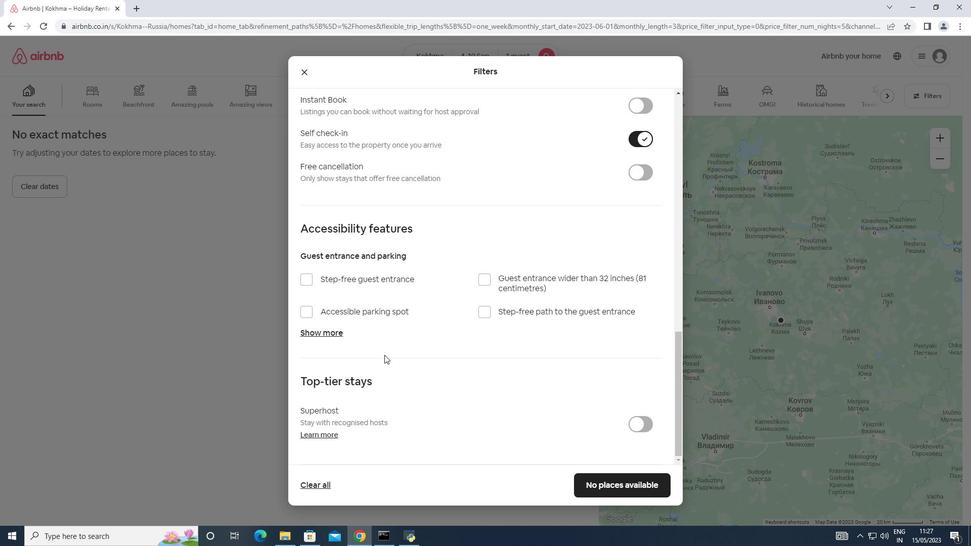 
Action: Mouse scrolled (353, 384) with delta (0, 0)
Screenshot: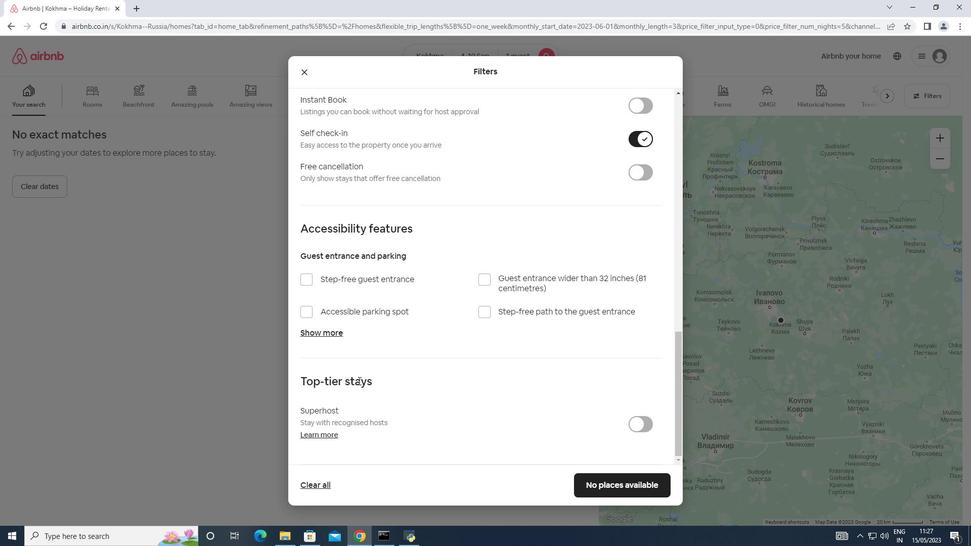 
Action: Mouse scrolled (353, 384) with delta (0, 0)
Screenshot: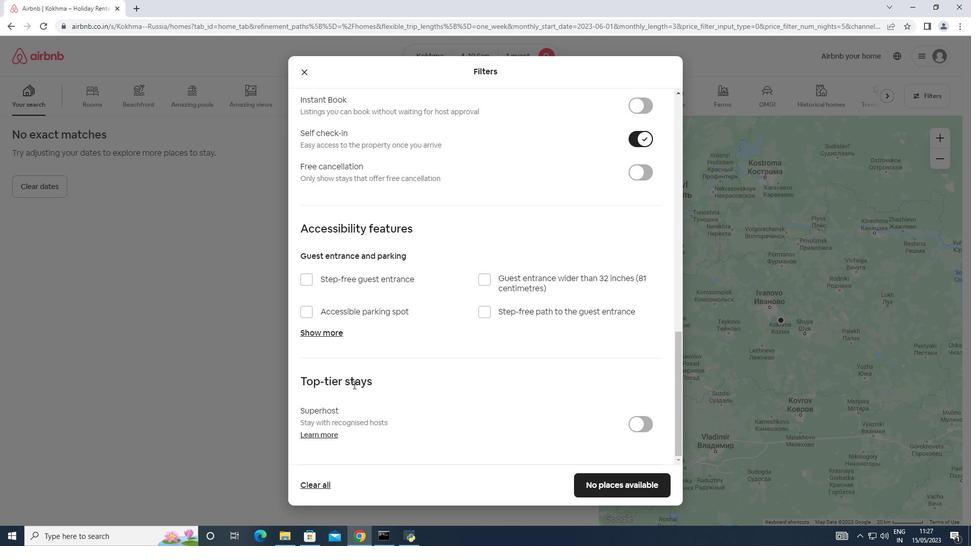 
Action: Mouse moved to (587, 480)
Screenshot: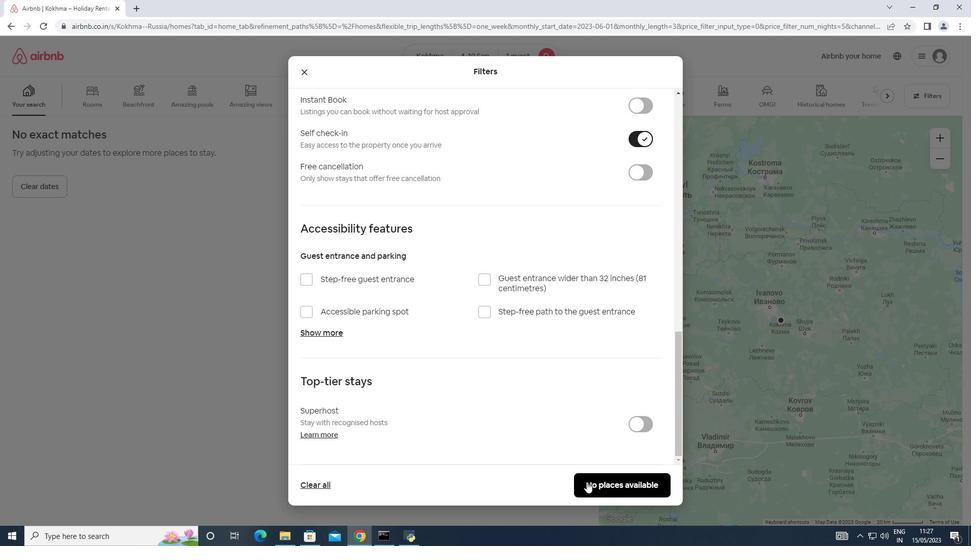 
Action: Mouse pressed left at (587, 480)
Screenshot: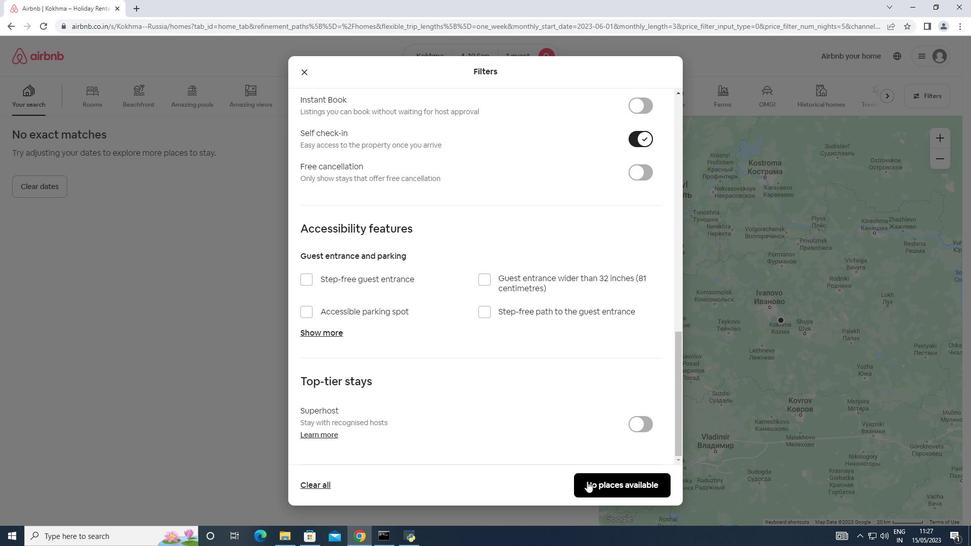 
Action: Mouse moved to (585, 470)
Screenshot: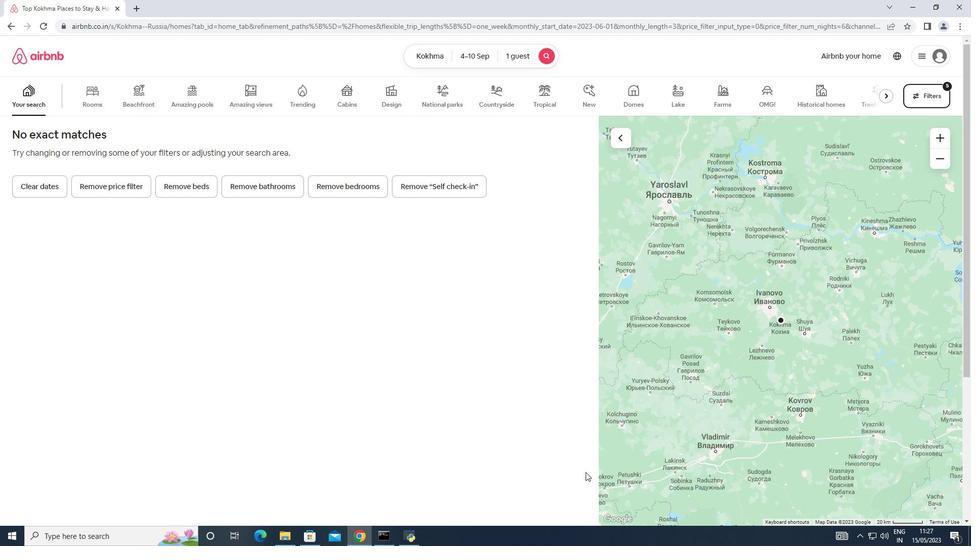 
